 Task: Add the task  Implement a new cloud-based travel management system for a company to the section Hyperdrive in the project BitBoost and add a Due Date to the respective task as 2023/11/10
Action: Mouse moved to (1108, 385)
Screenshot: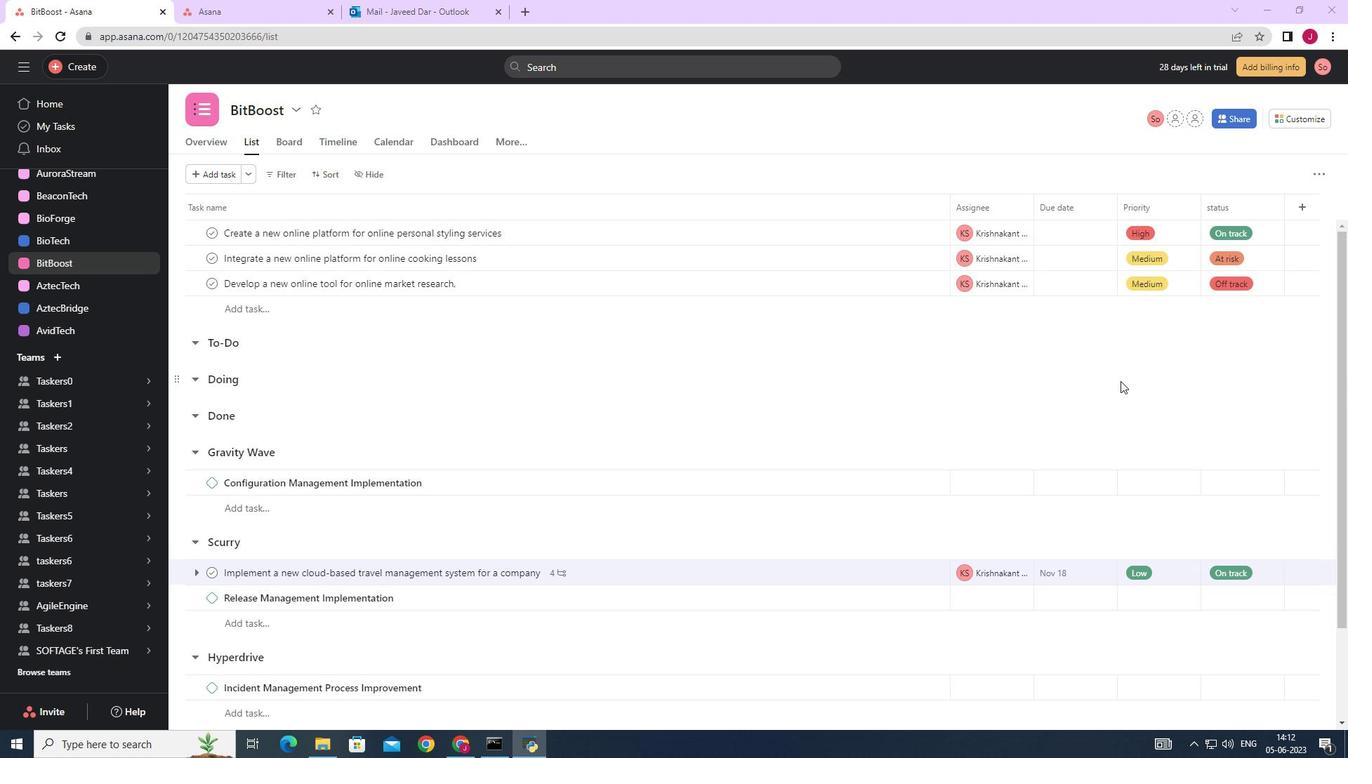 
Action: Mouse scrolled (1108, 384) with delta (0, 0)
Screenshot: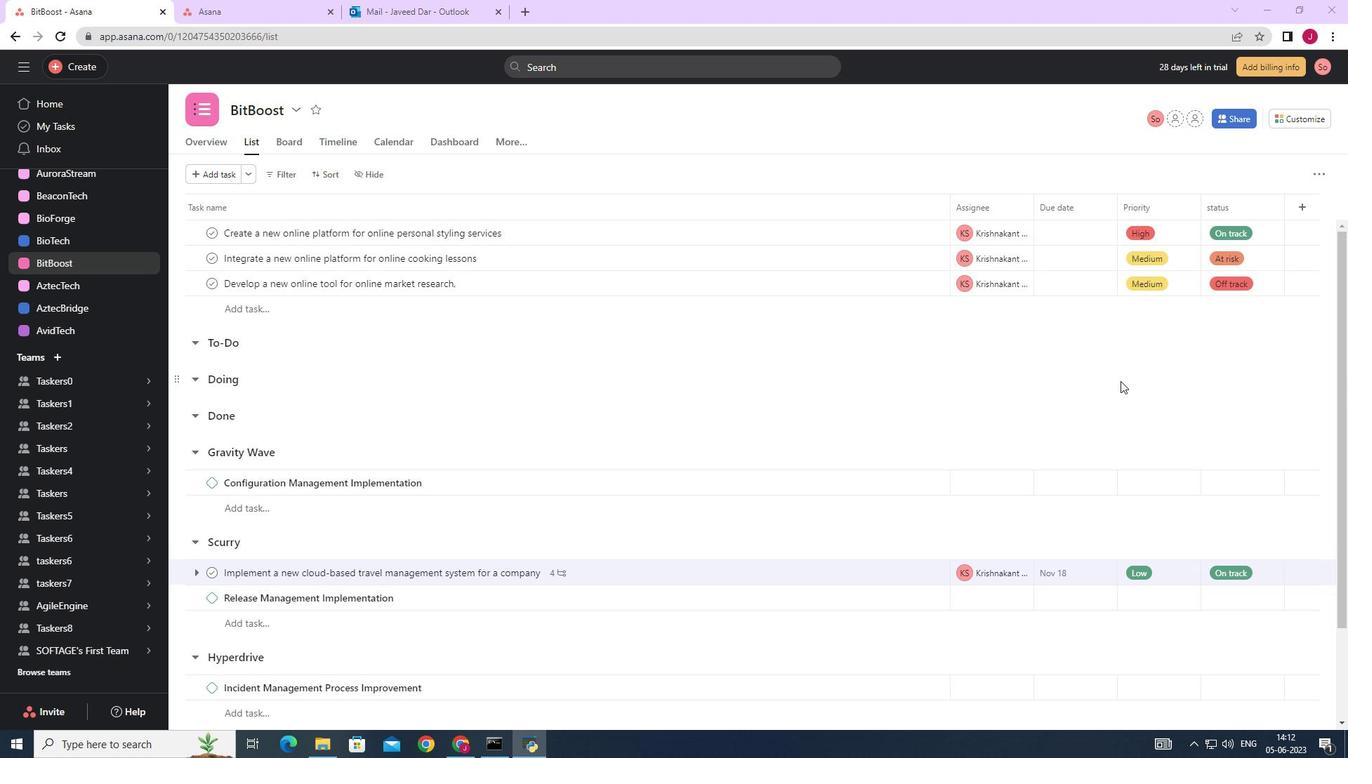 
Action: Mouse moved to (1101, 389)
Screenshot: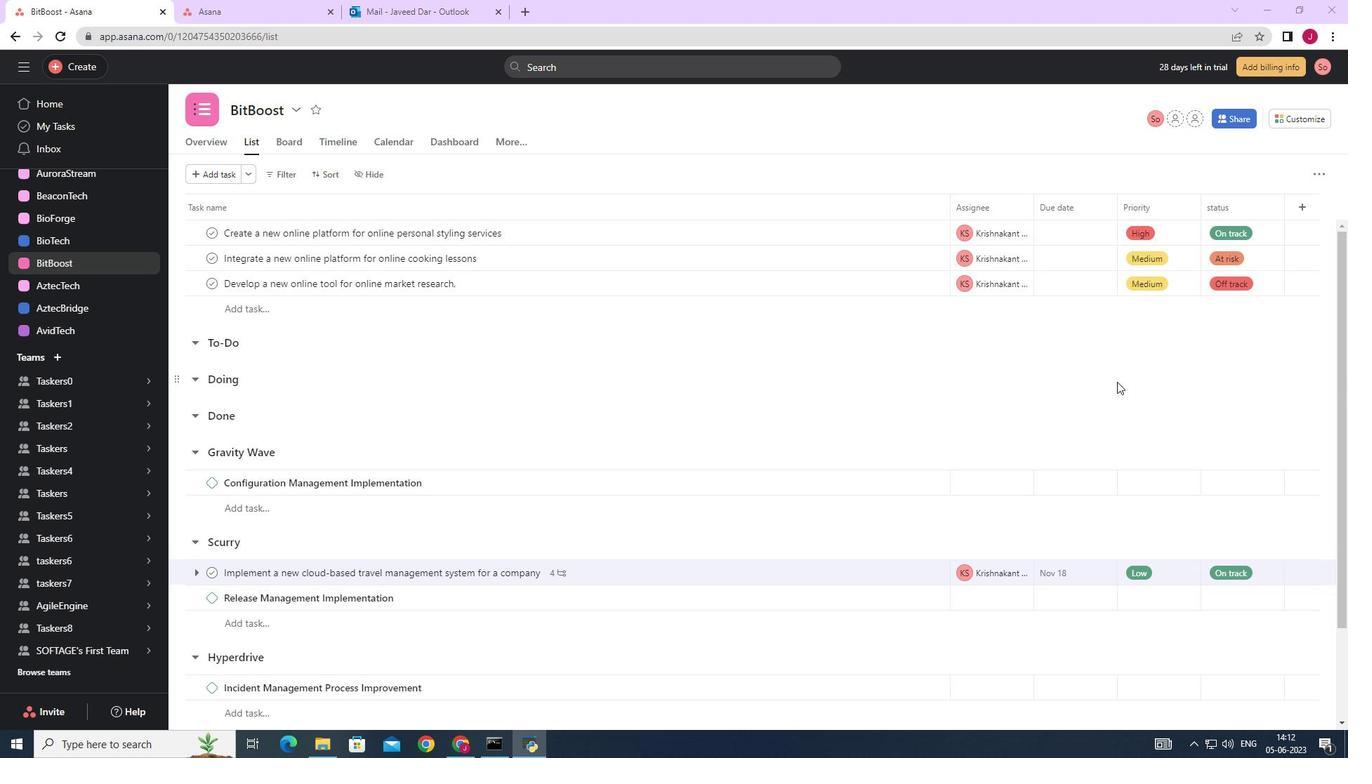 
Action: Mouse scrolled (1102, 389) with delta (0, 0)
Screenshot: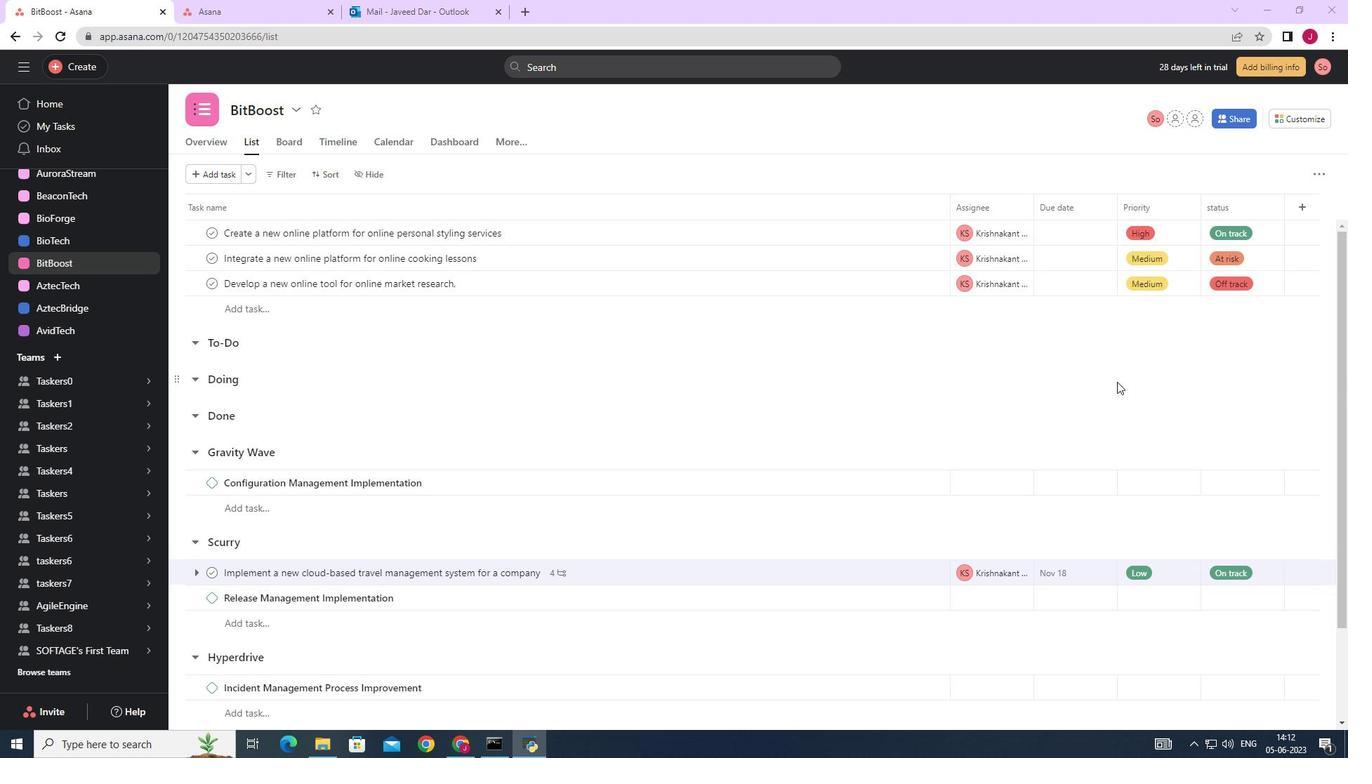 
Action: Mouse moved to (1100, 392)
Screenshot: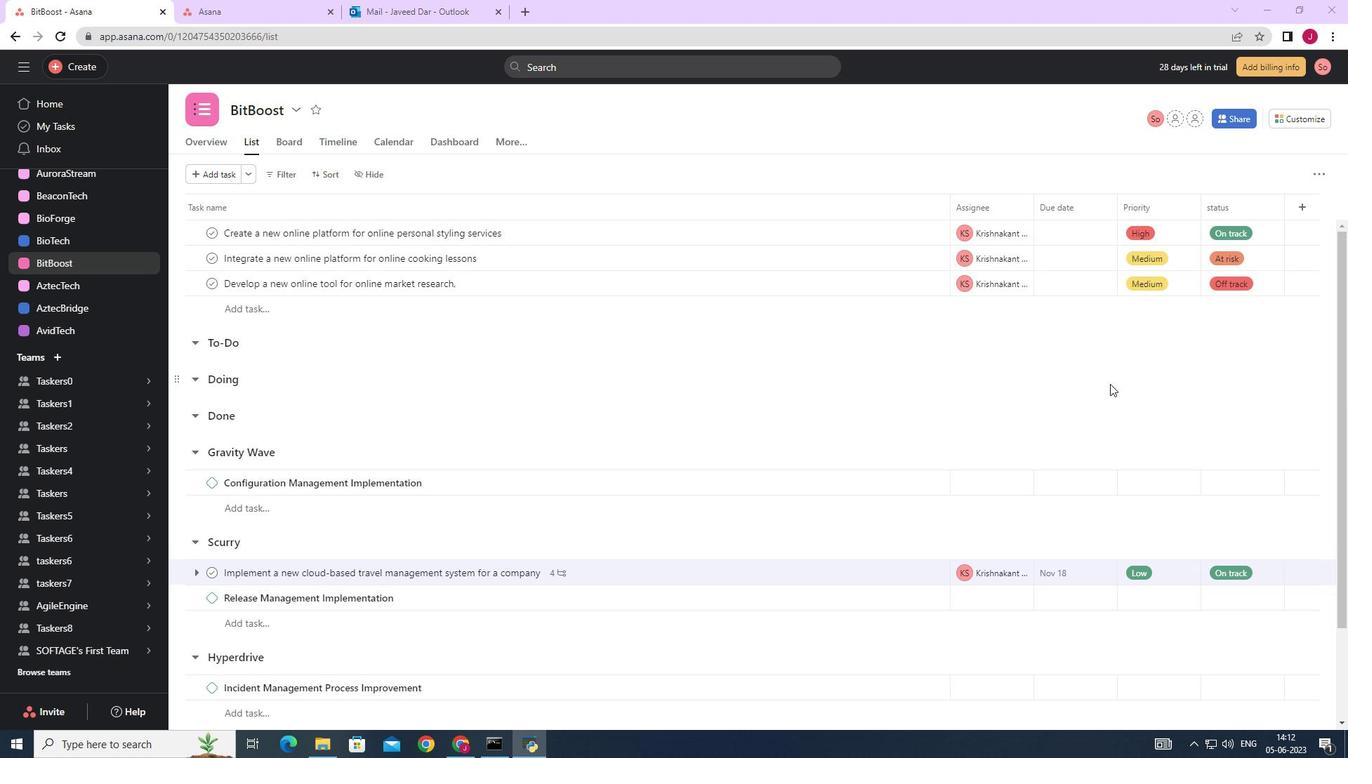 
Action: Mouse scrolled (1101, 391) with delta (0, 0)
Screenshot: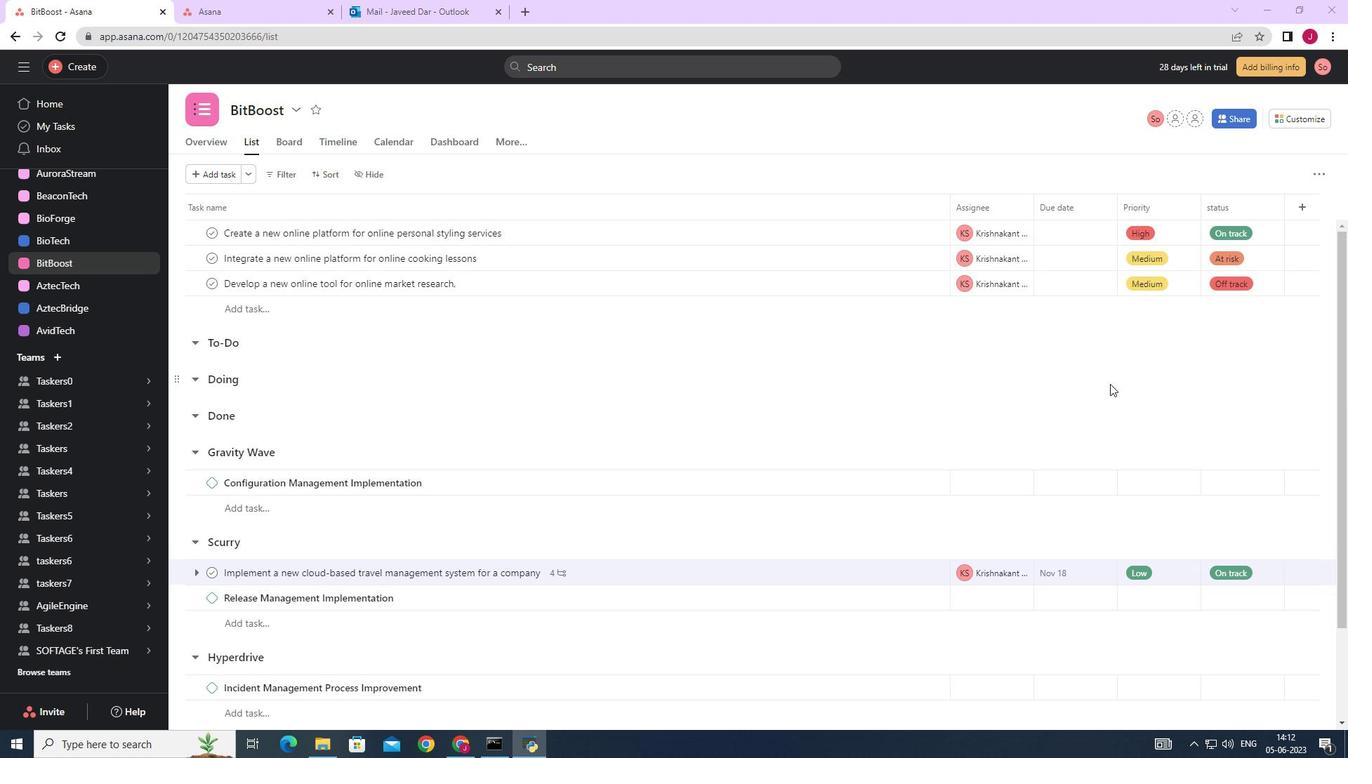
Action: Mouse moved to (1094, 392)
Screenshot: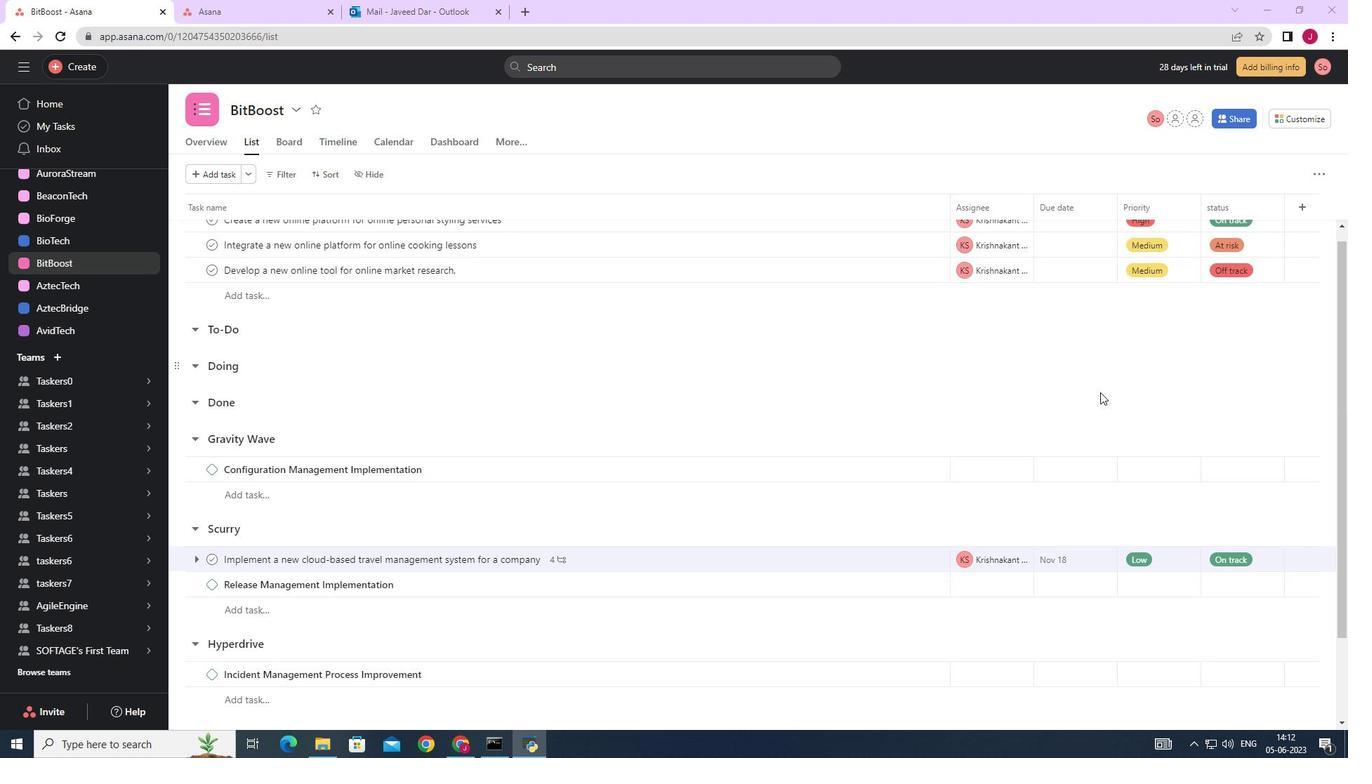 
Action: Mouse scrolled (1094, 393) with delta (0, 0)
Screenshot: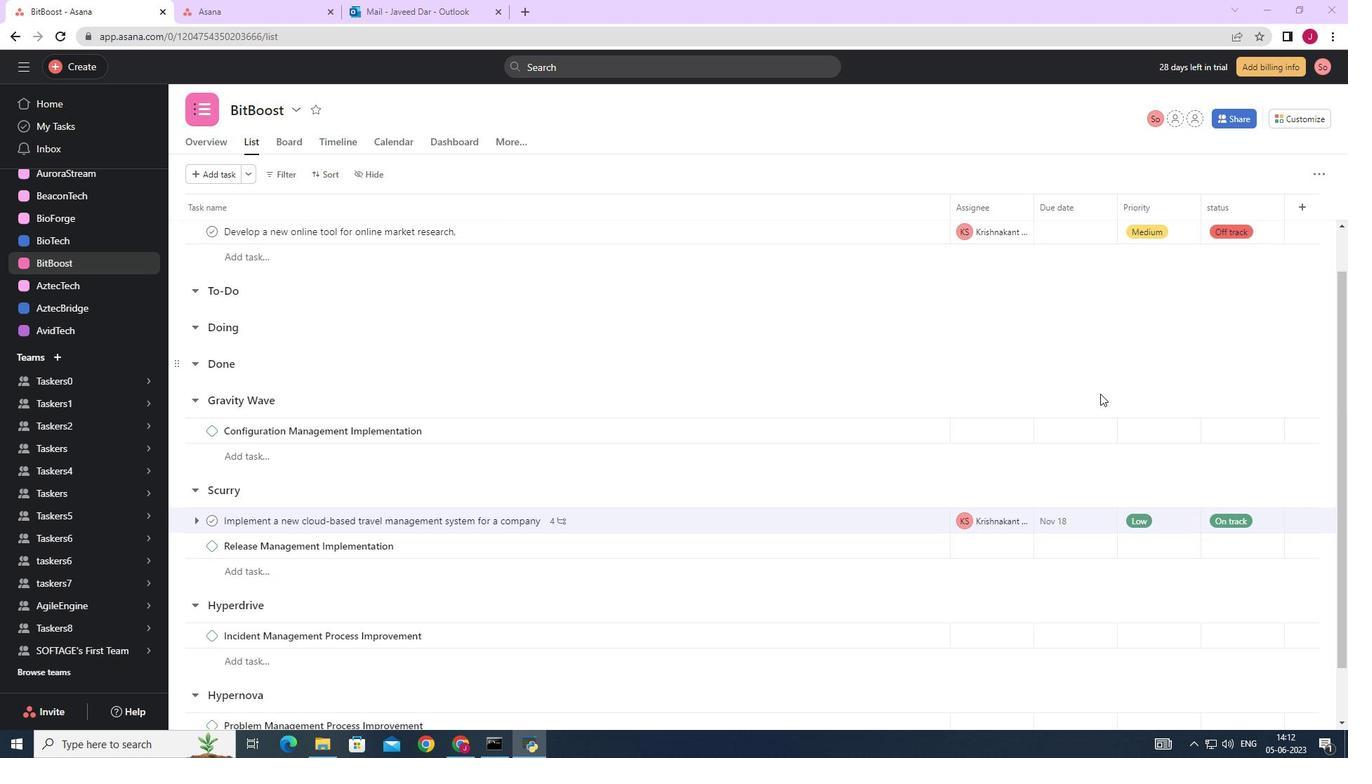
Action: Mouse moved to (1093, 391)
Screenshot: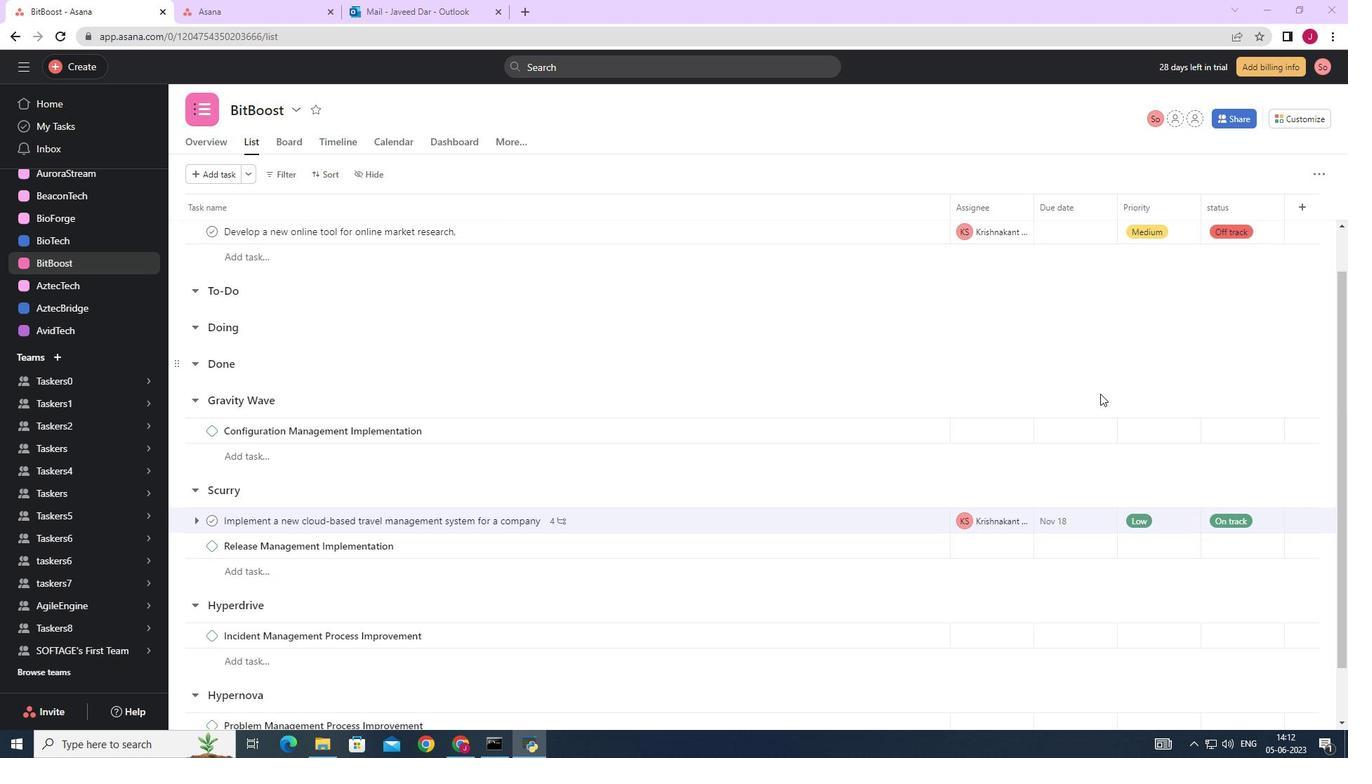 
Action: Mouse scrolled (1093, 392) with delta (0, 0)
Screenshot: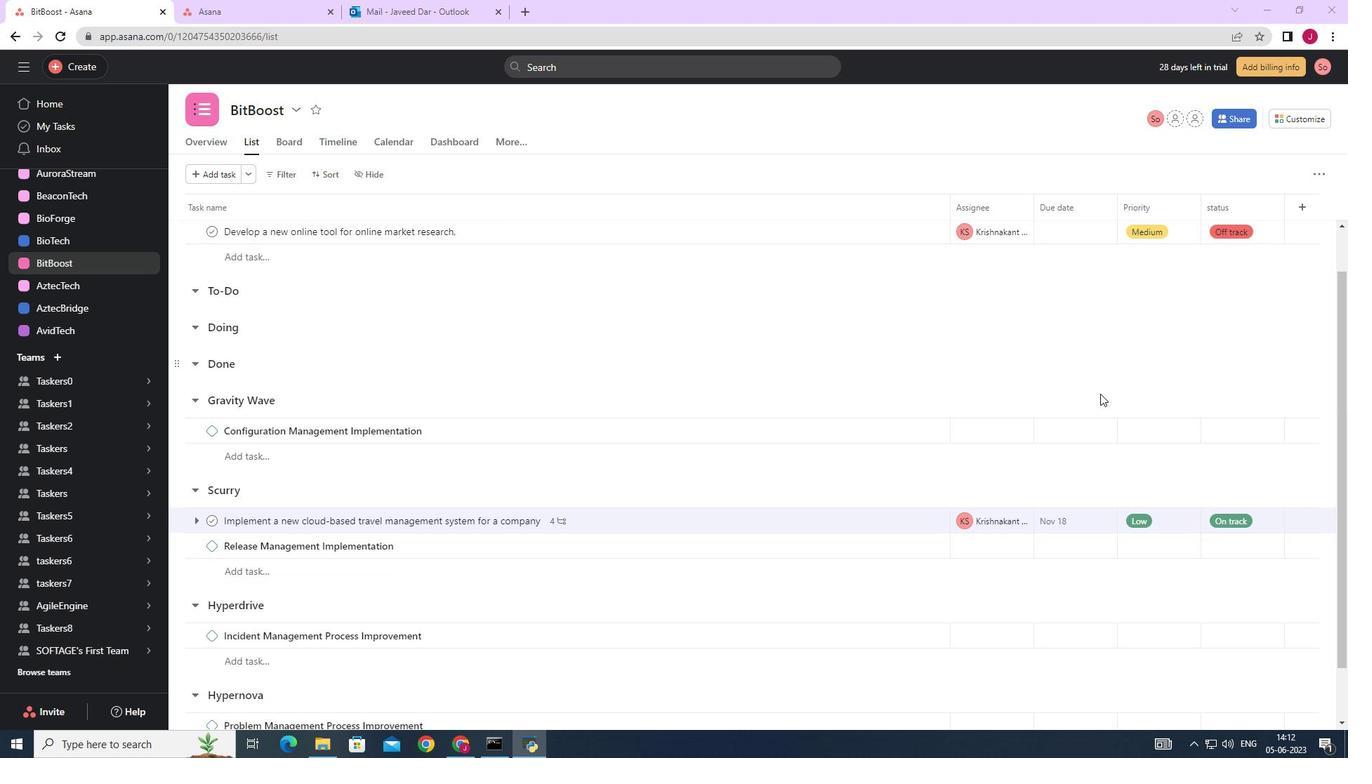 
Action: Mouse moved to (1091, 391)
Screenshot: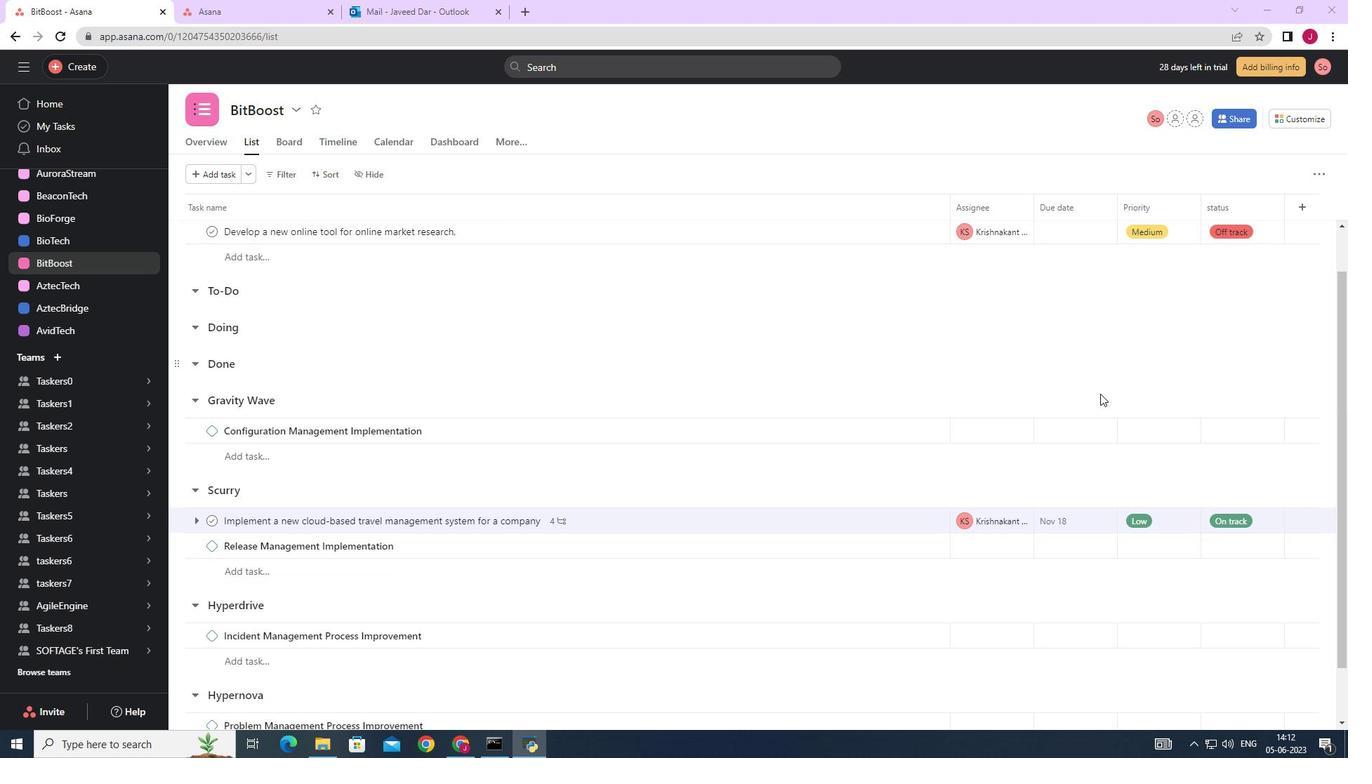 
Action: Mouse scrolled (1091, 392) with delta (0, 0)
Screenshot: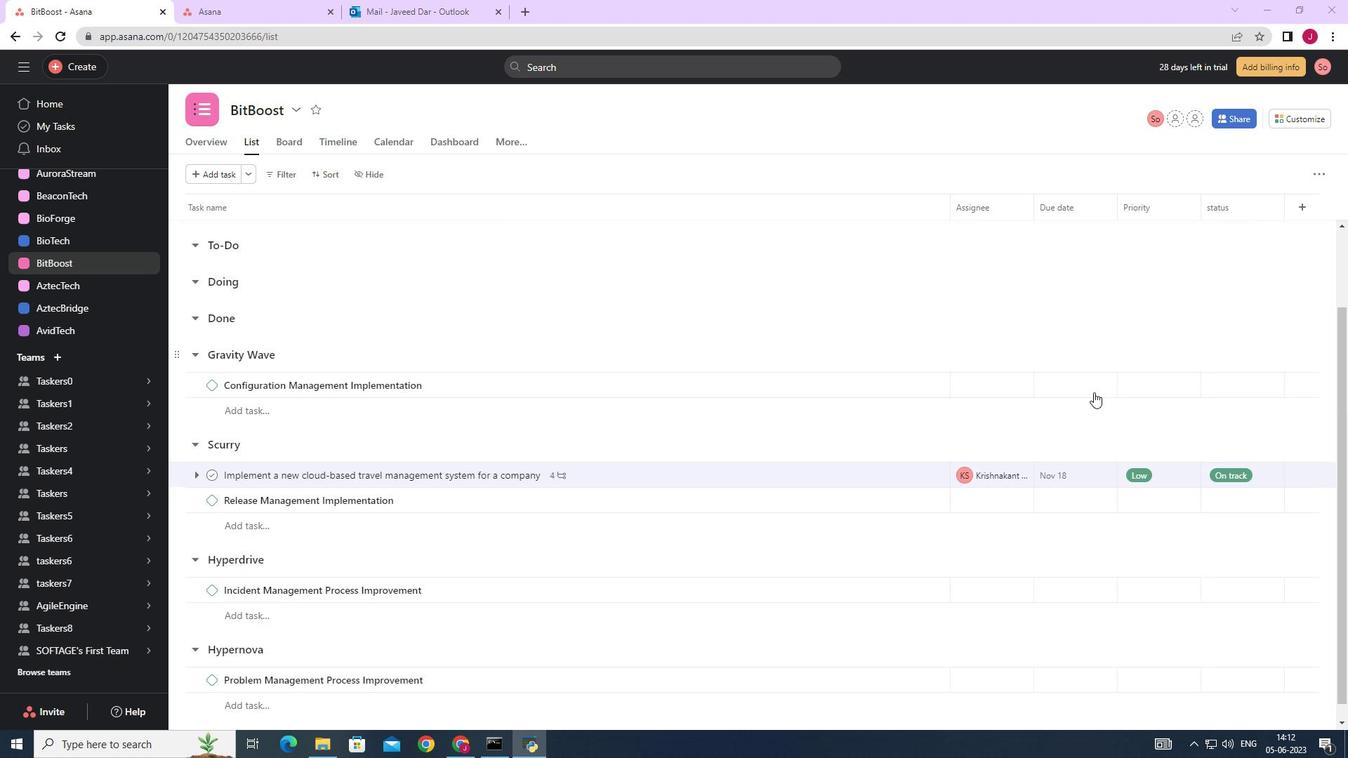 
Action: Mouse moved to (1087, 392)
Screenshot: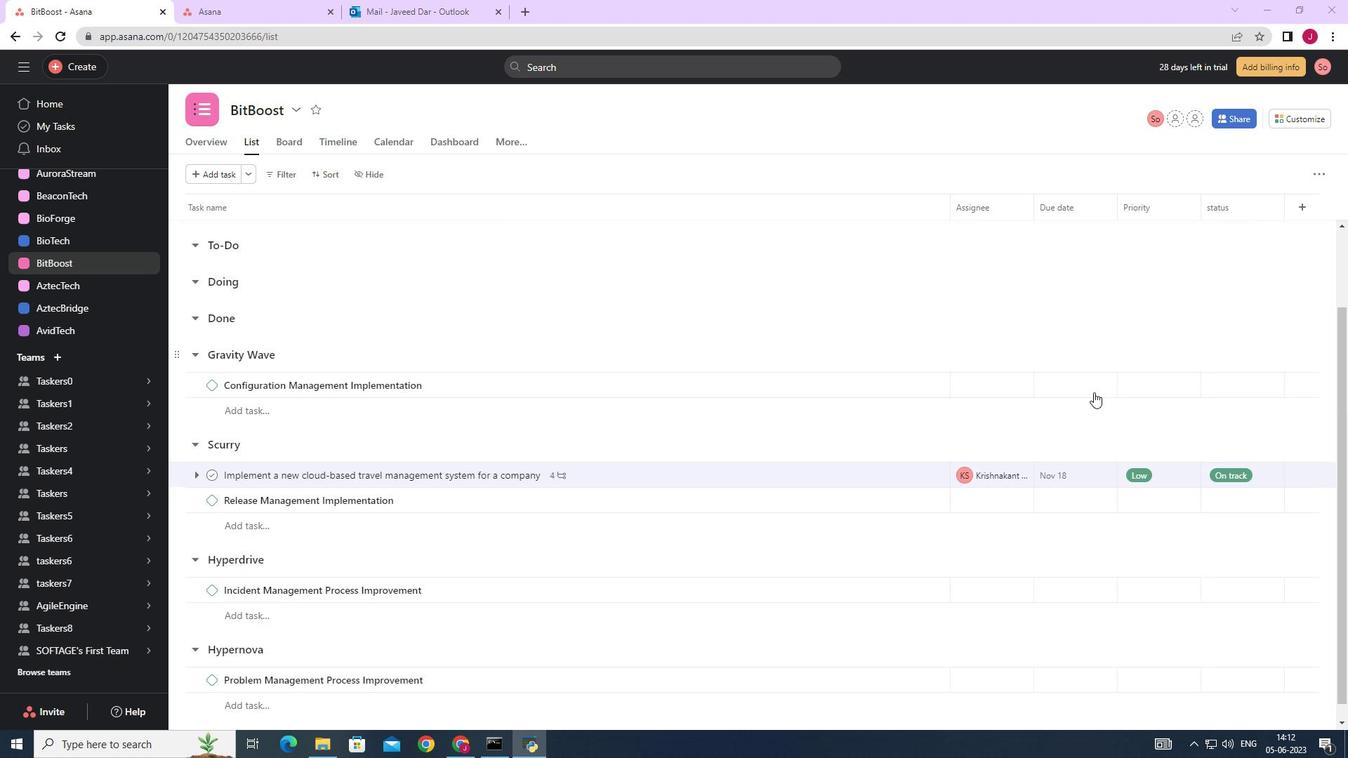 
Action: Mouse scrolled (1089, 392) with delta (0, 0)
Screenshot: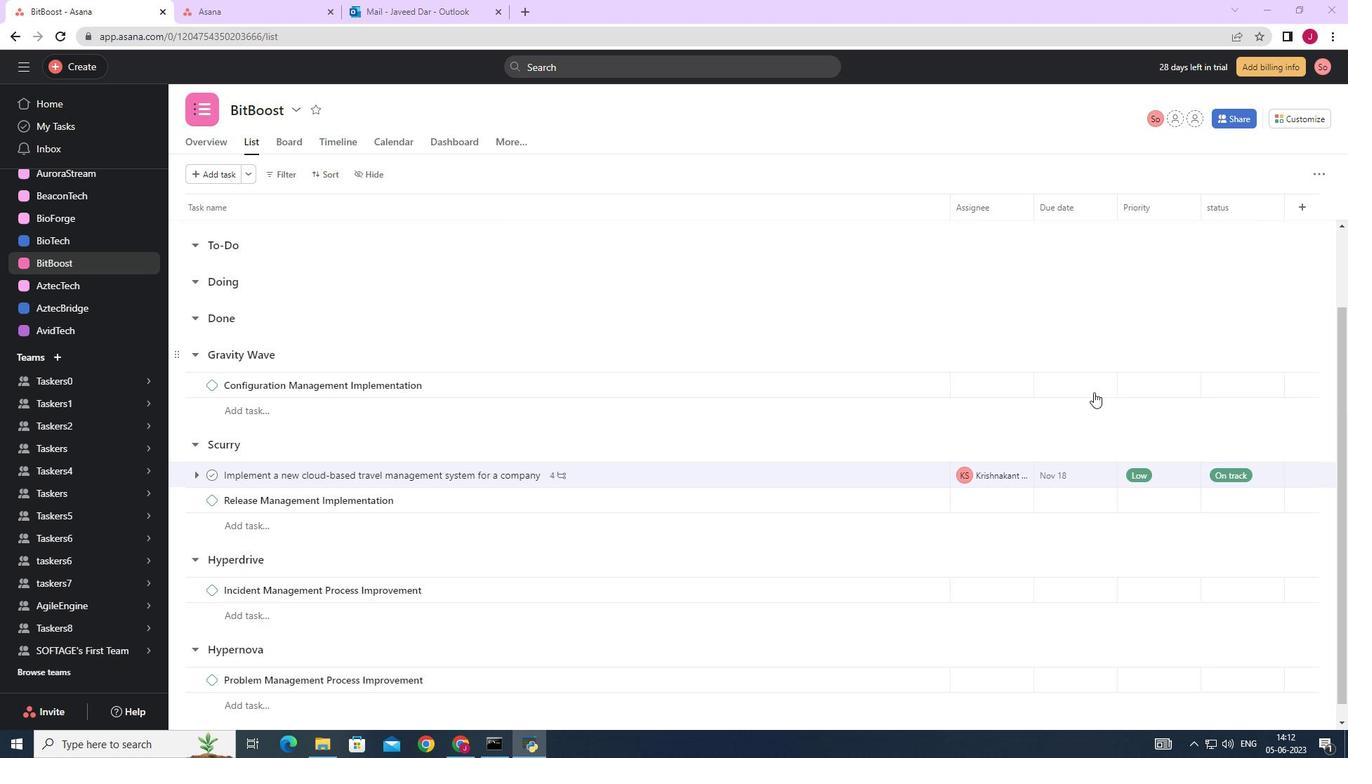 
Action: Mouse moved to (860, 398)
Screenshot: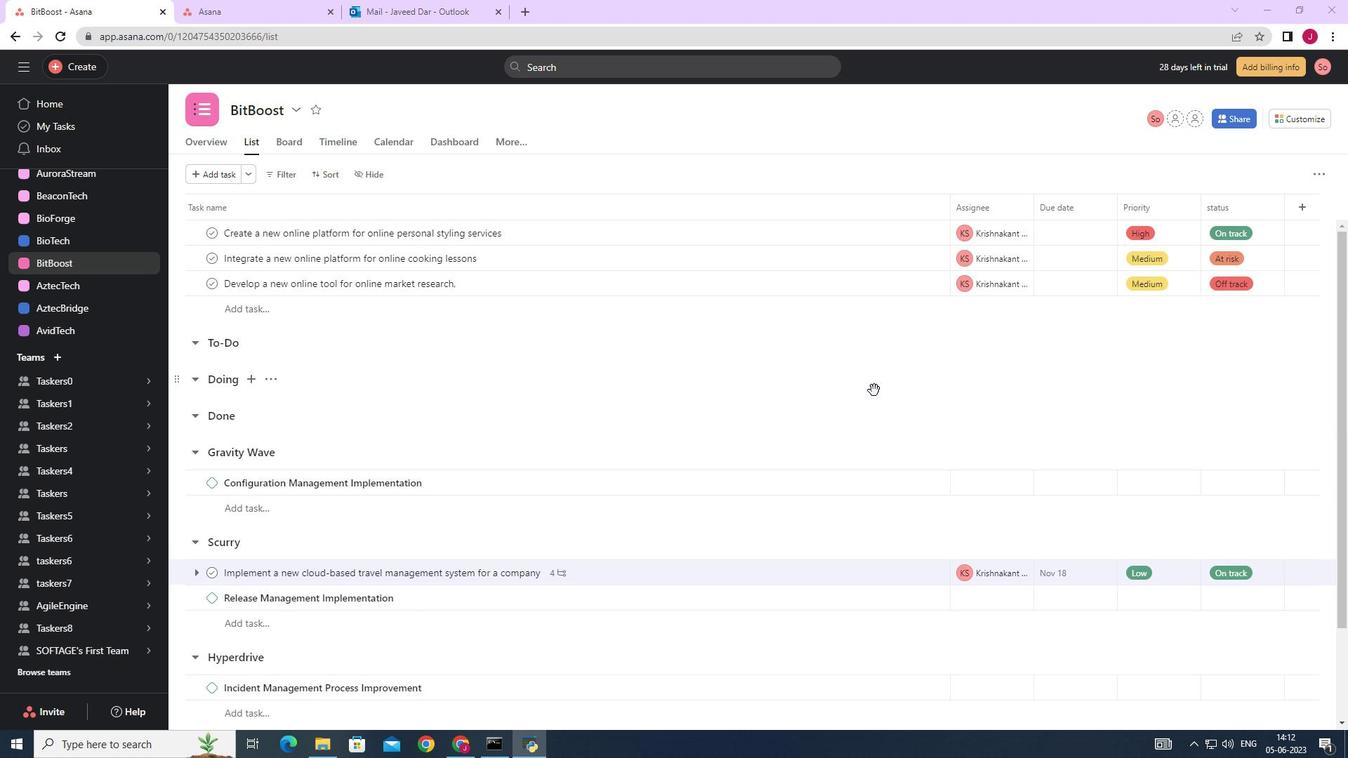 
Action: Mouse scrolled (860, 398) with delta (0, 0)
Screenshot: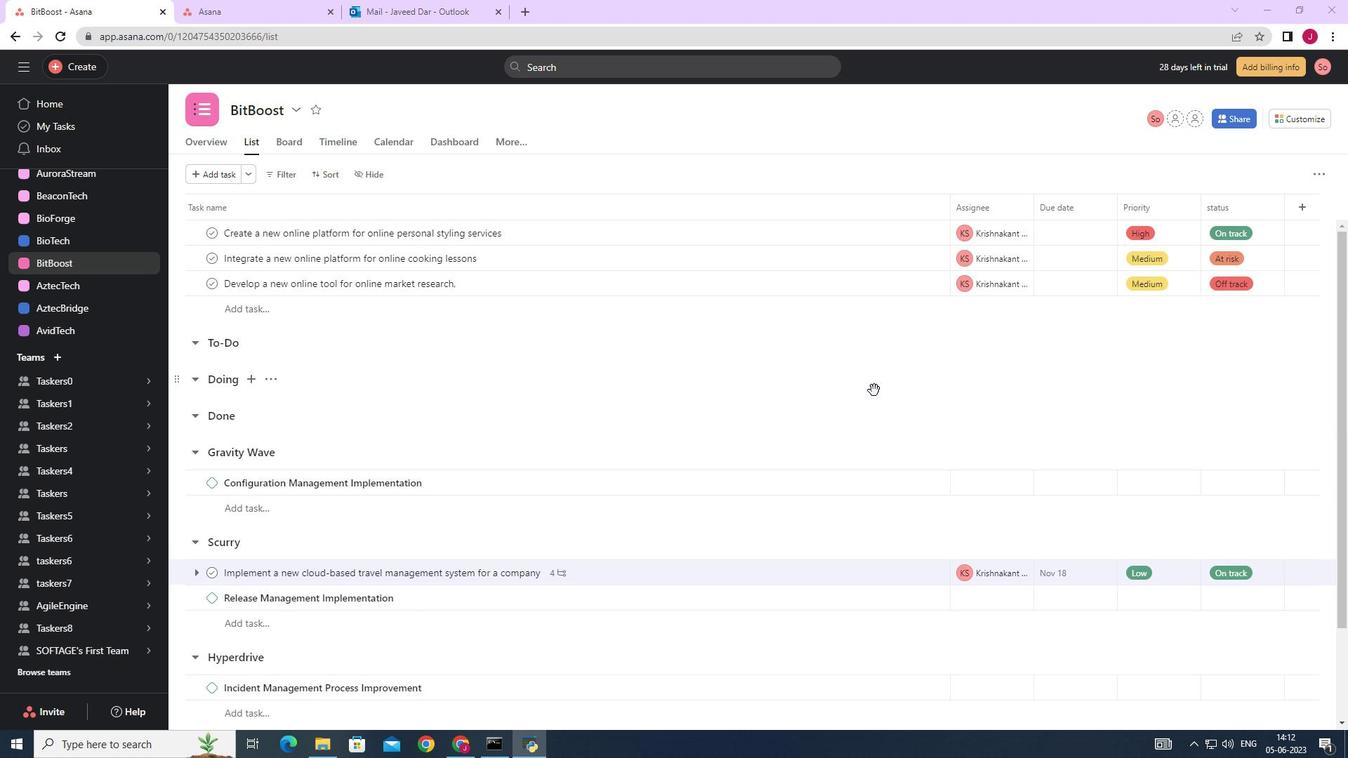 
Action: Mouse moved to (858, 405)
Screenshot: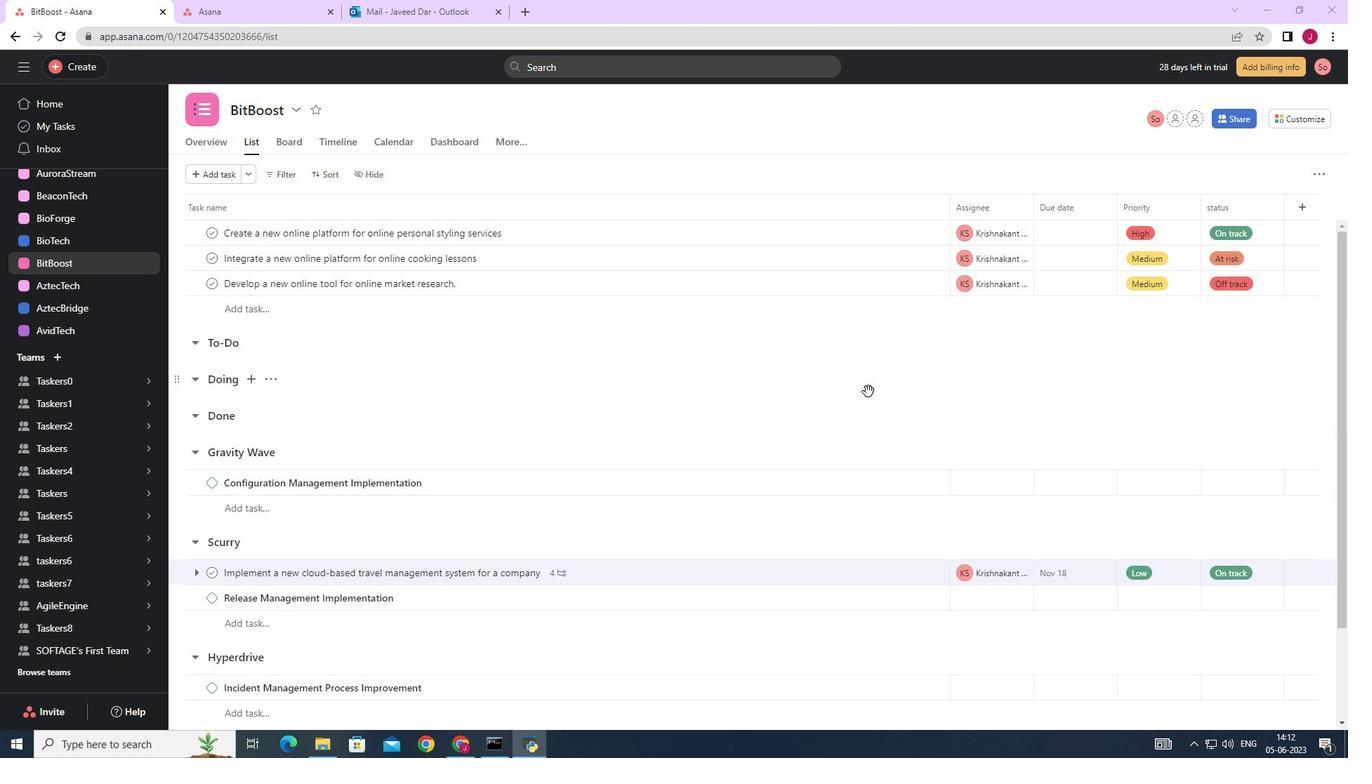 
Action: Mouse scrolled (858, 403) with delta (0, 0)
Screenshot: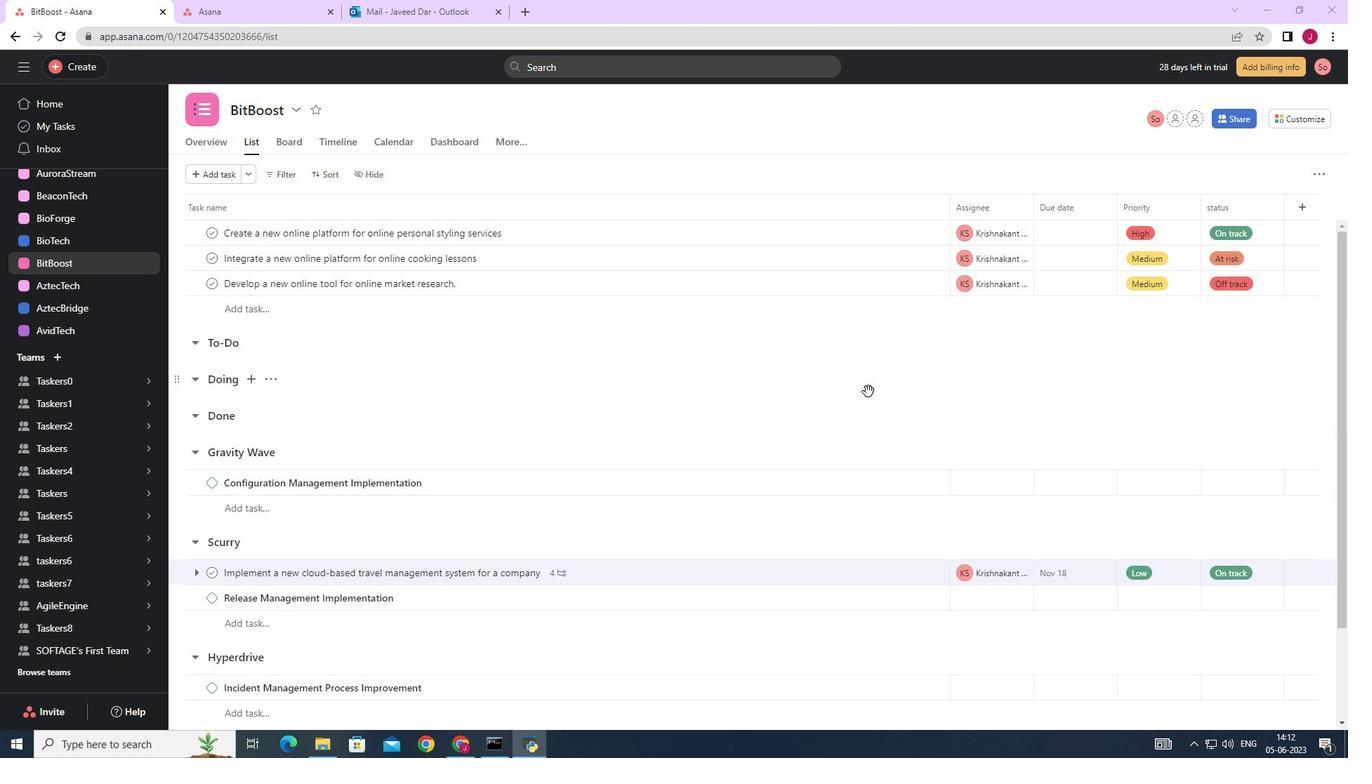 
Action: Mouse moved to (856, 407)
Screenshot: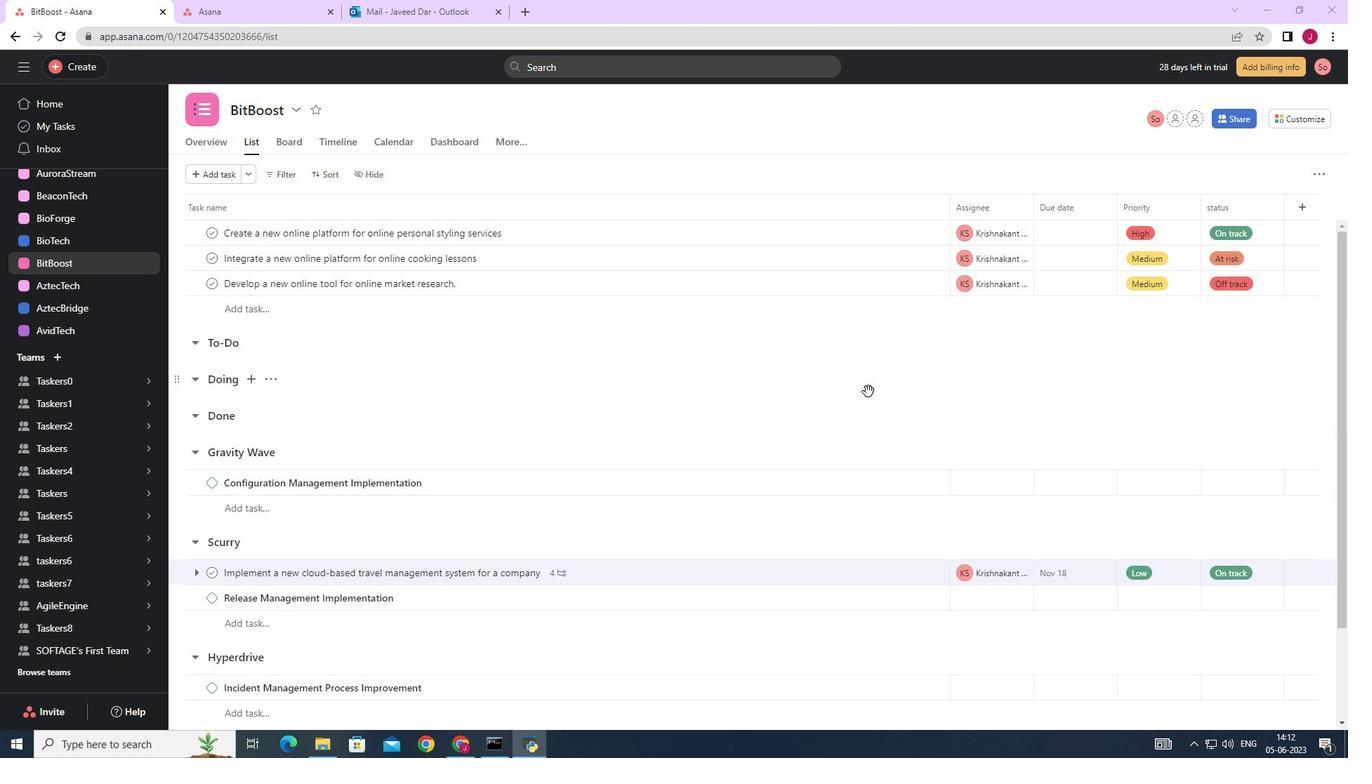 
Action: Mouse scrolled (856, 407) with delta (0, 0)
Screenshot: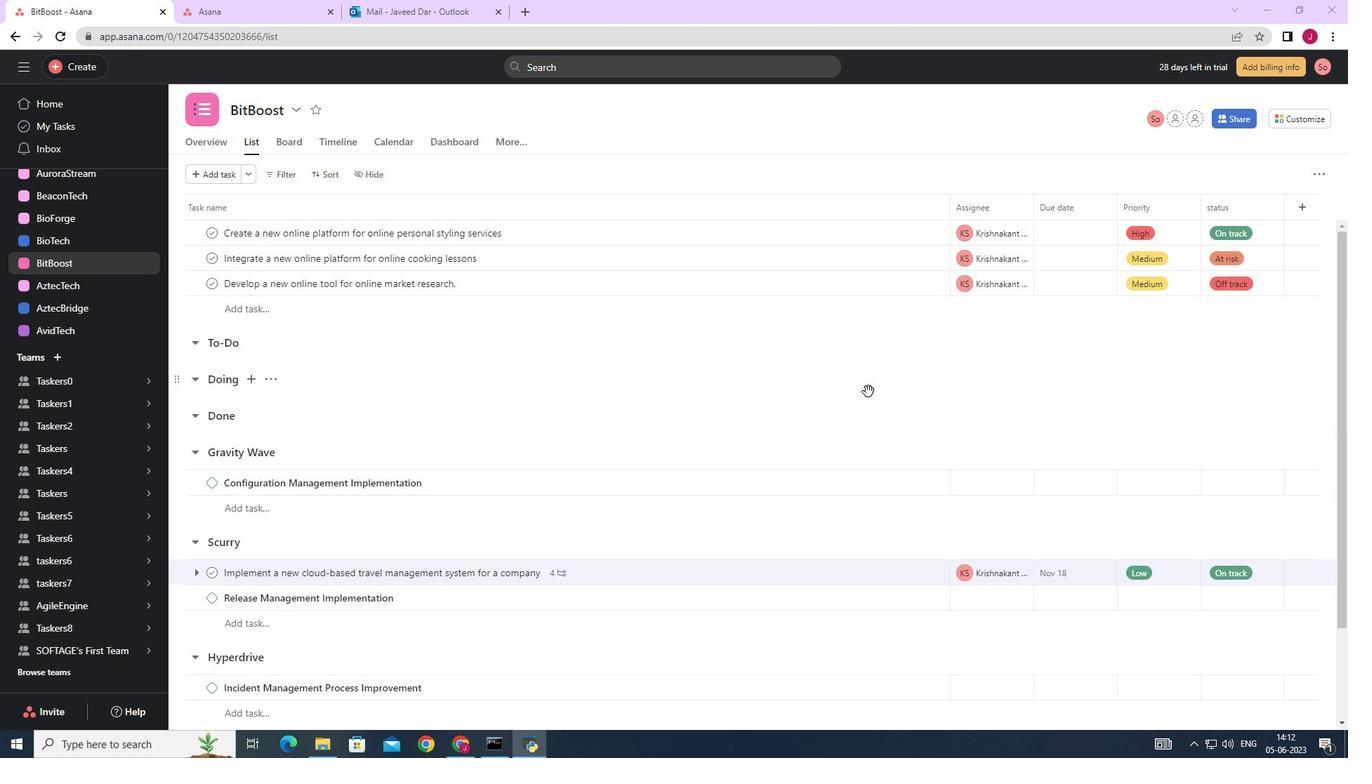 
Action: Mouse moved to (917, 454)
Screenshot: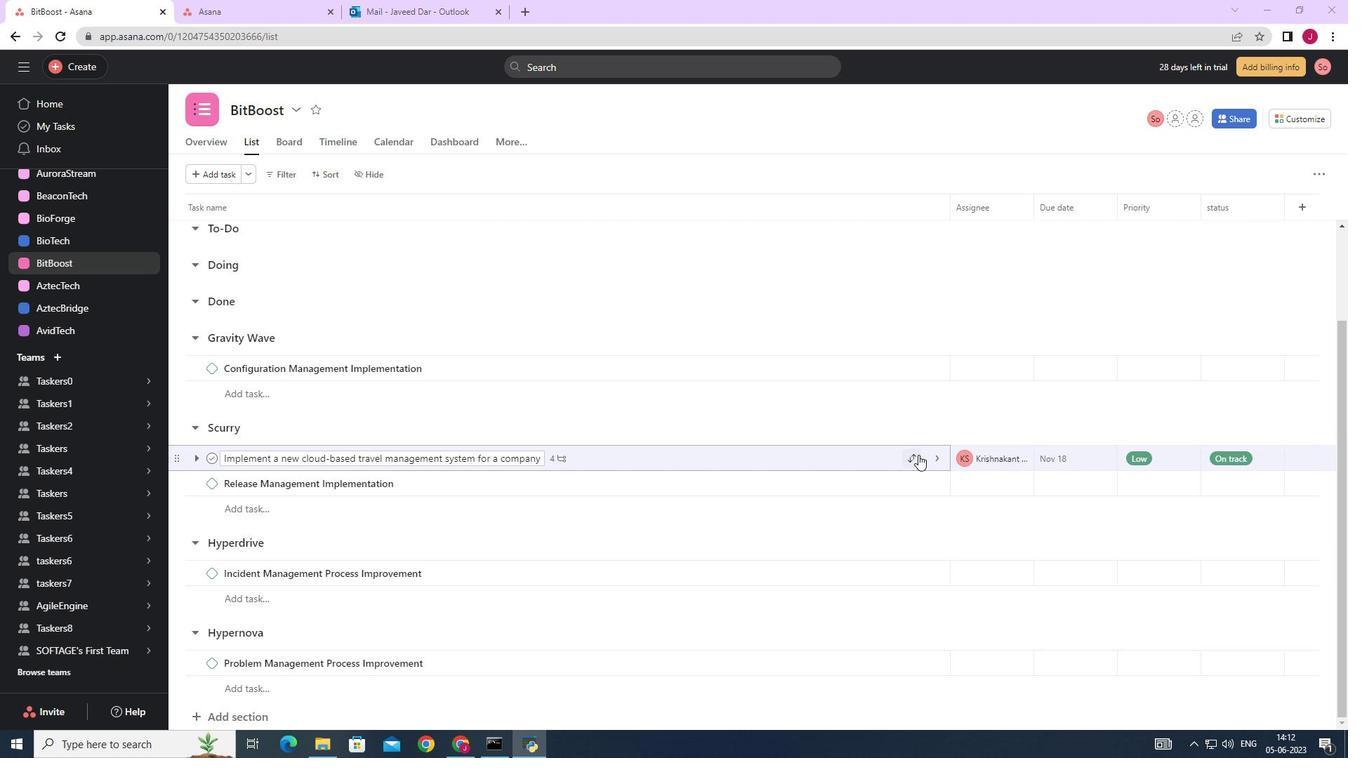
Action: Mouse pressed left at (917, 454)
Screenshot: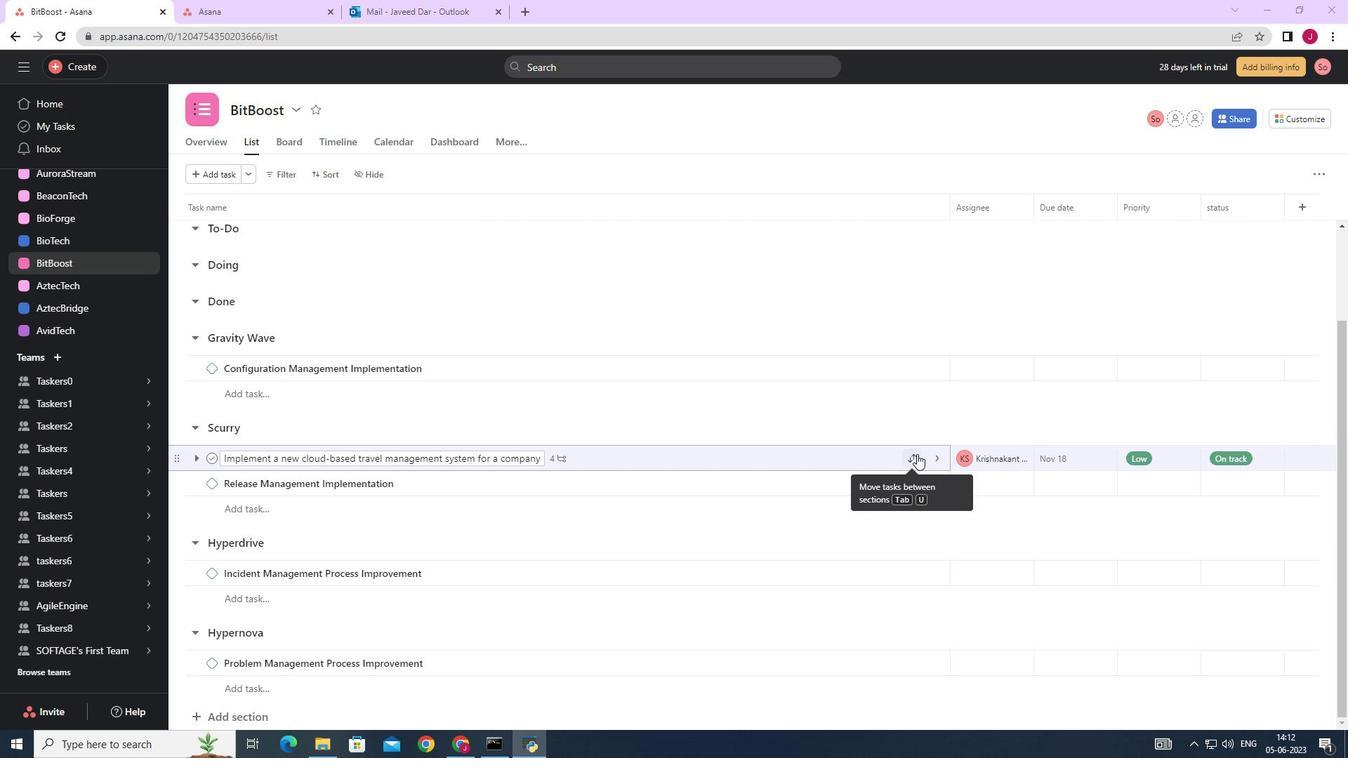 
Action: Mouse moved to (841, 667)
Screenshot: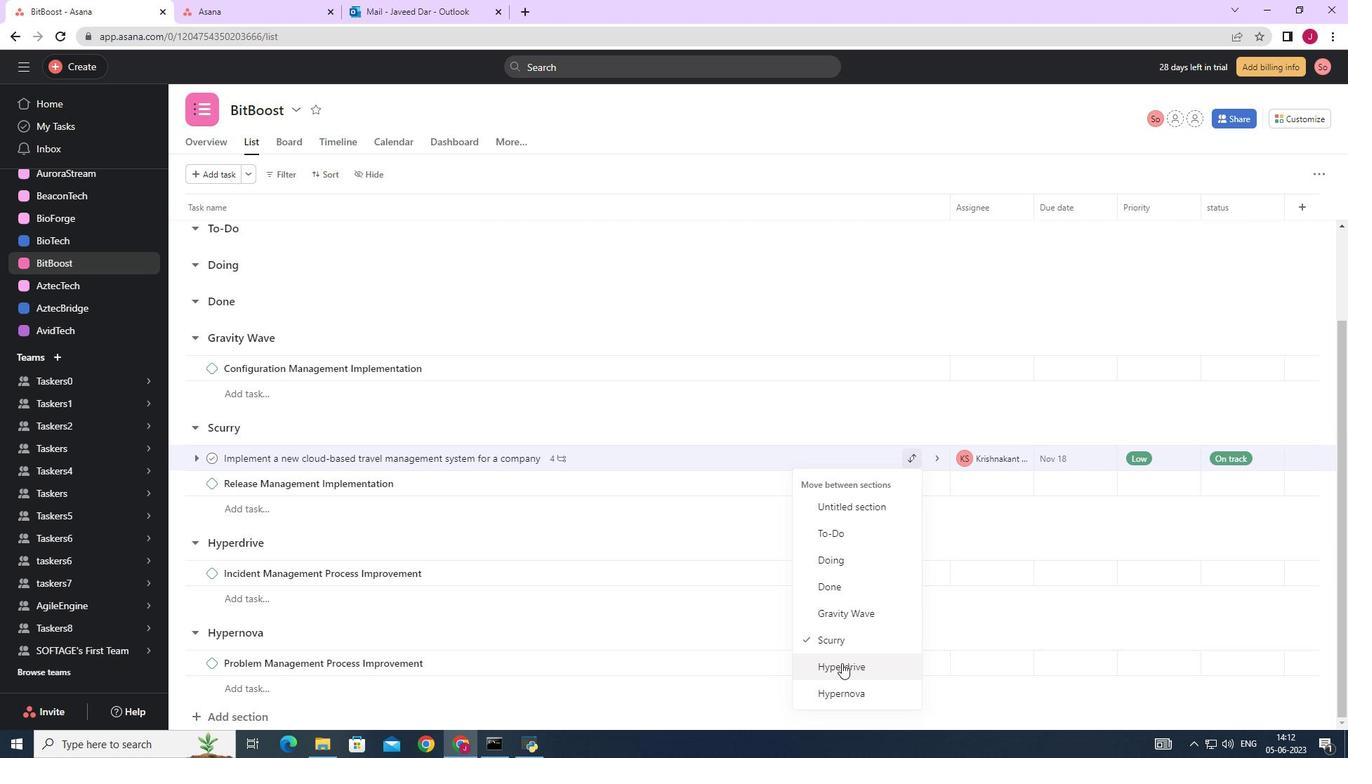 
Action: Mouse pressed left at (841, 667)
Screenshot: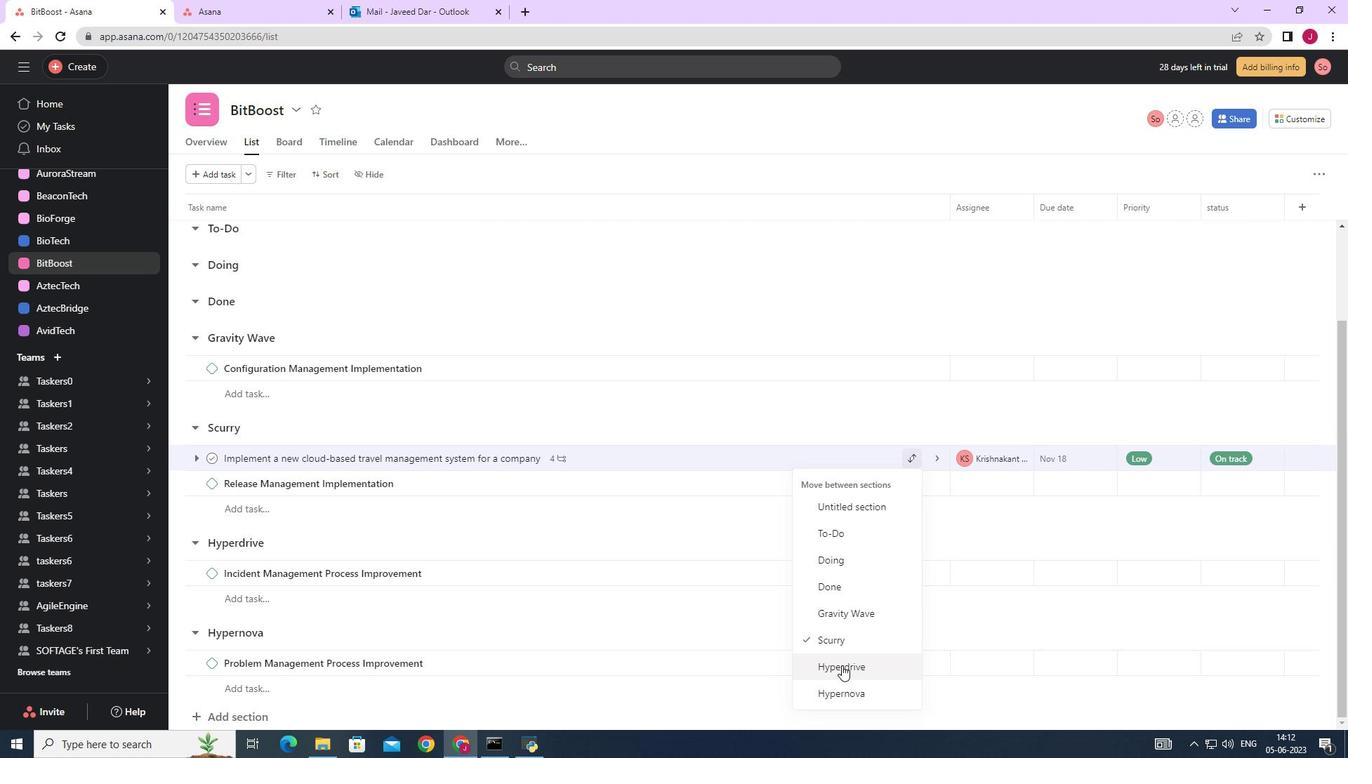 
Action: Mouse moved to (1108, 549)
Screenshot: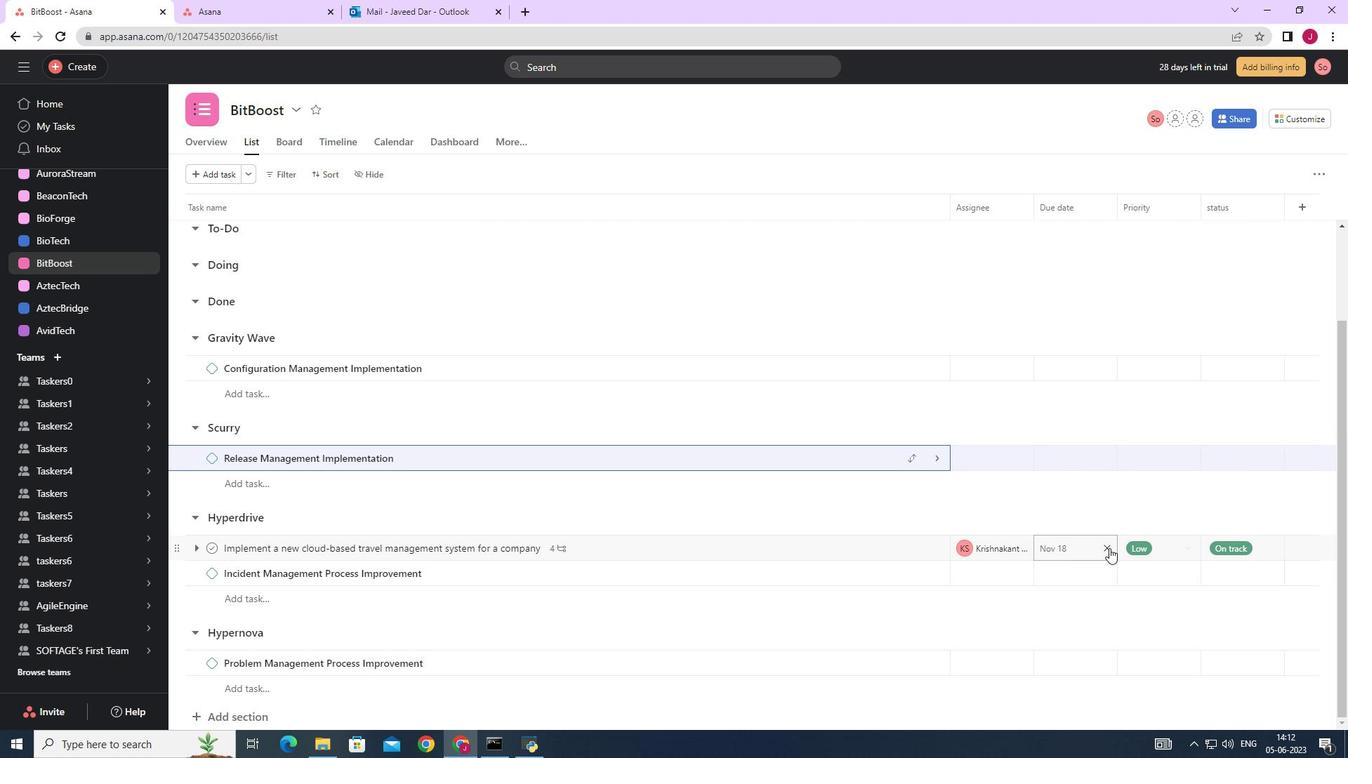 
Action: Mouse pressed left at (1108, 549)
Screenshot: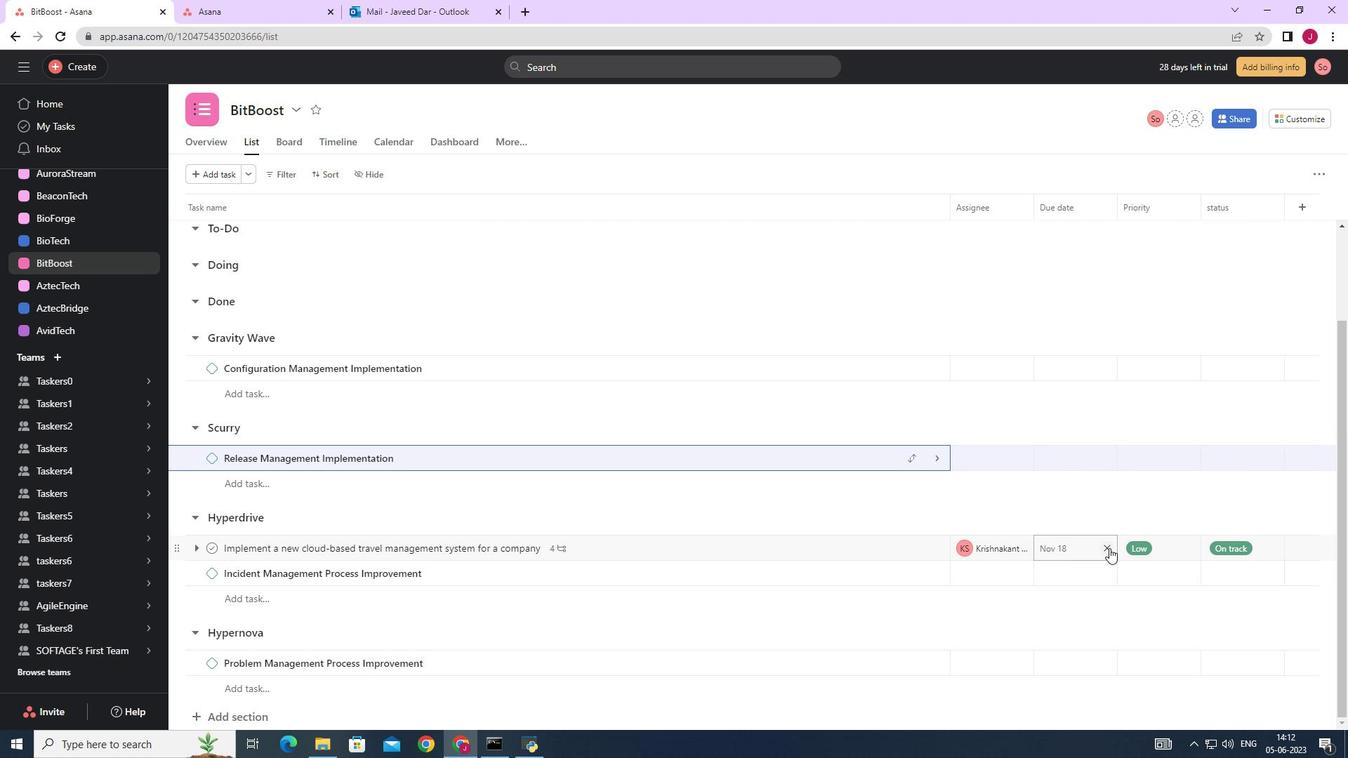 
Action: Mouse moved to (1061, 551)
Screenshot: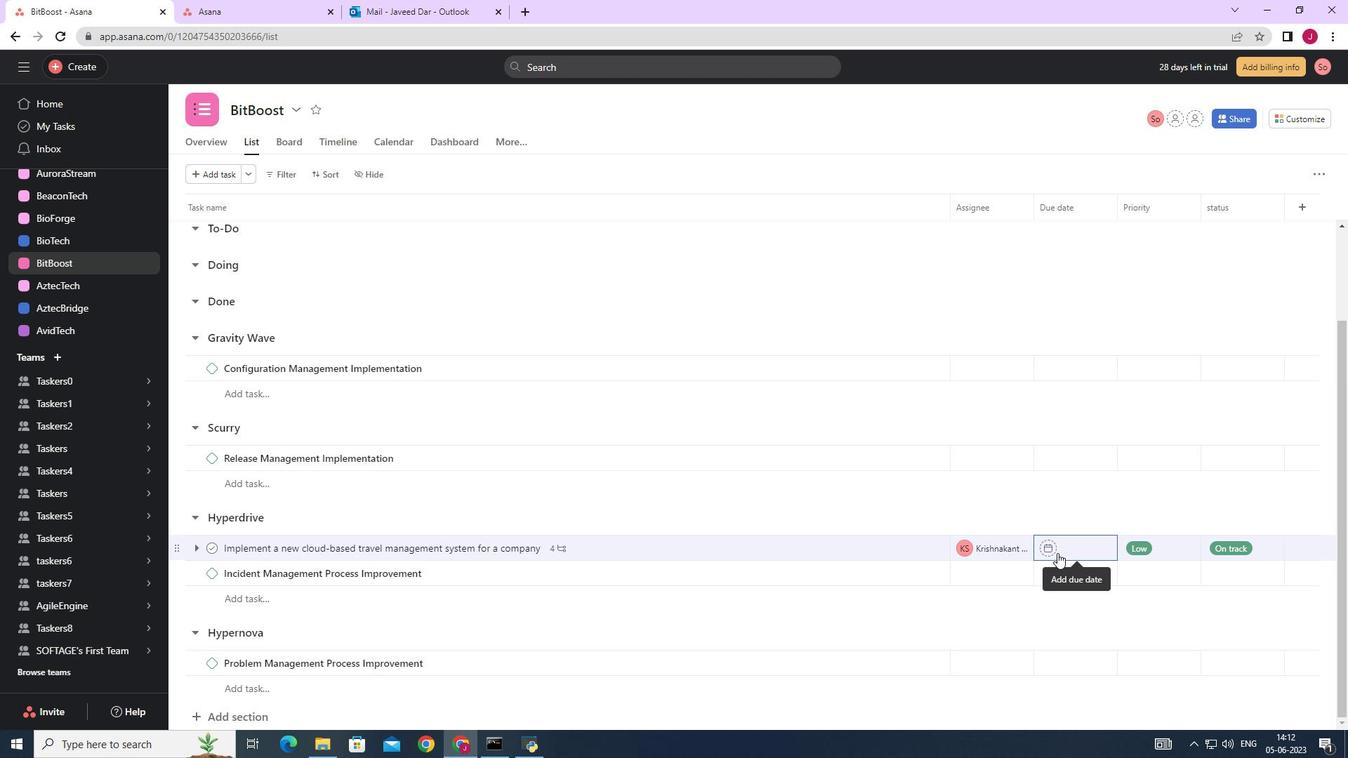 
Action: Mouse pressed left at (1061, 551)
Screenshot: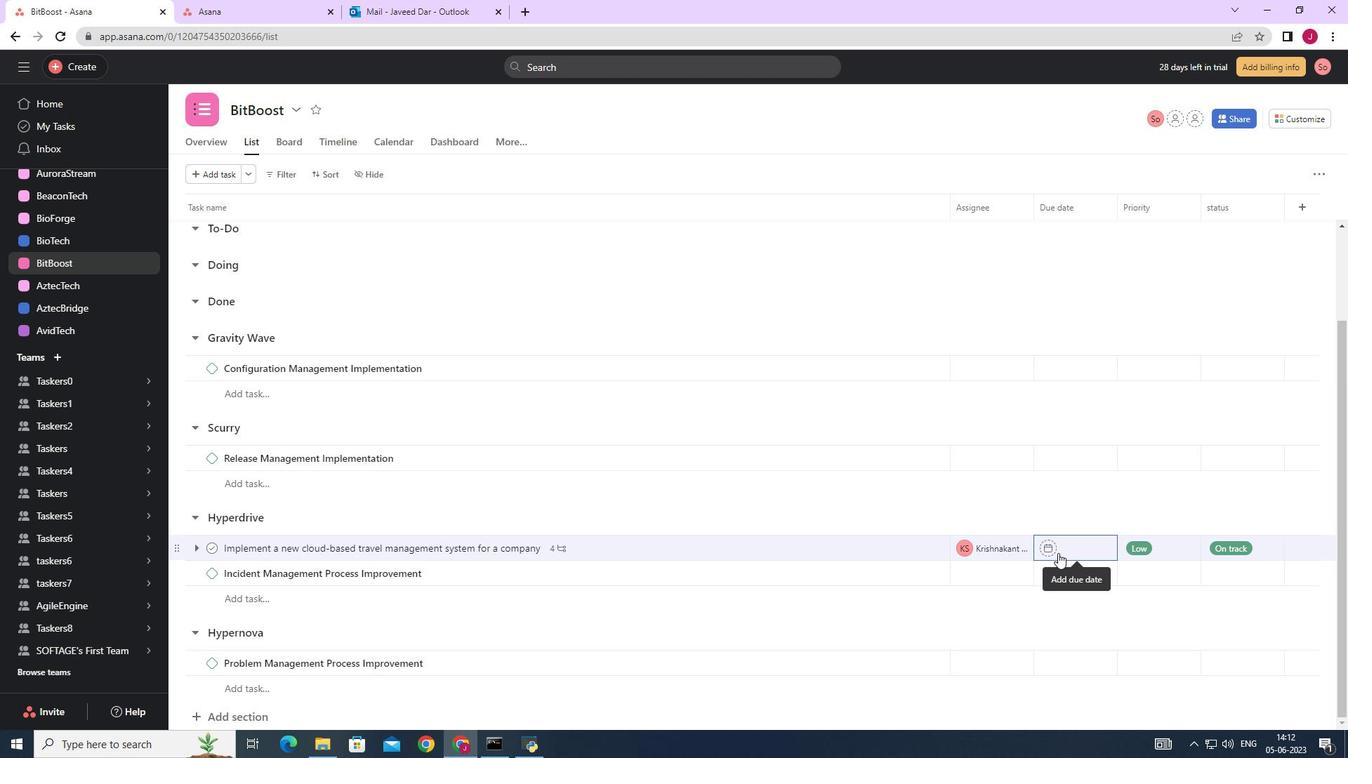 
Action: Mouse moved to (1212, 319)
Screenshot: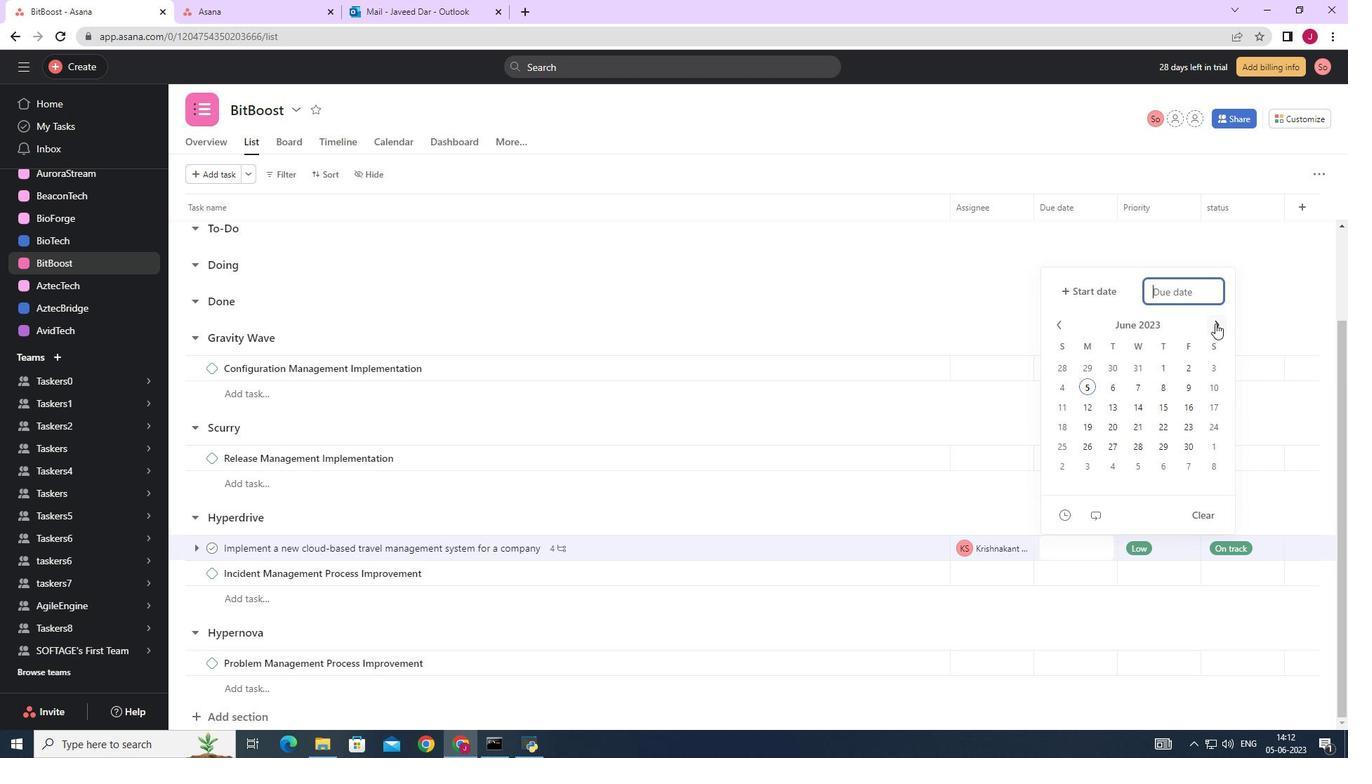 
Action: Mouse pressed left at (1212, 319)
Screenshot: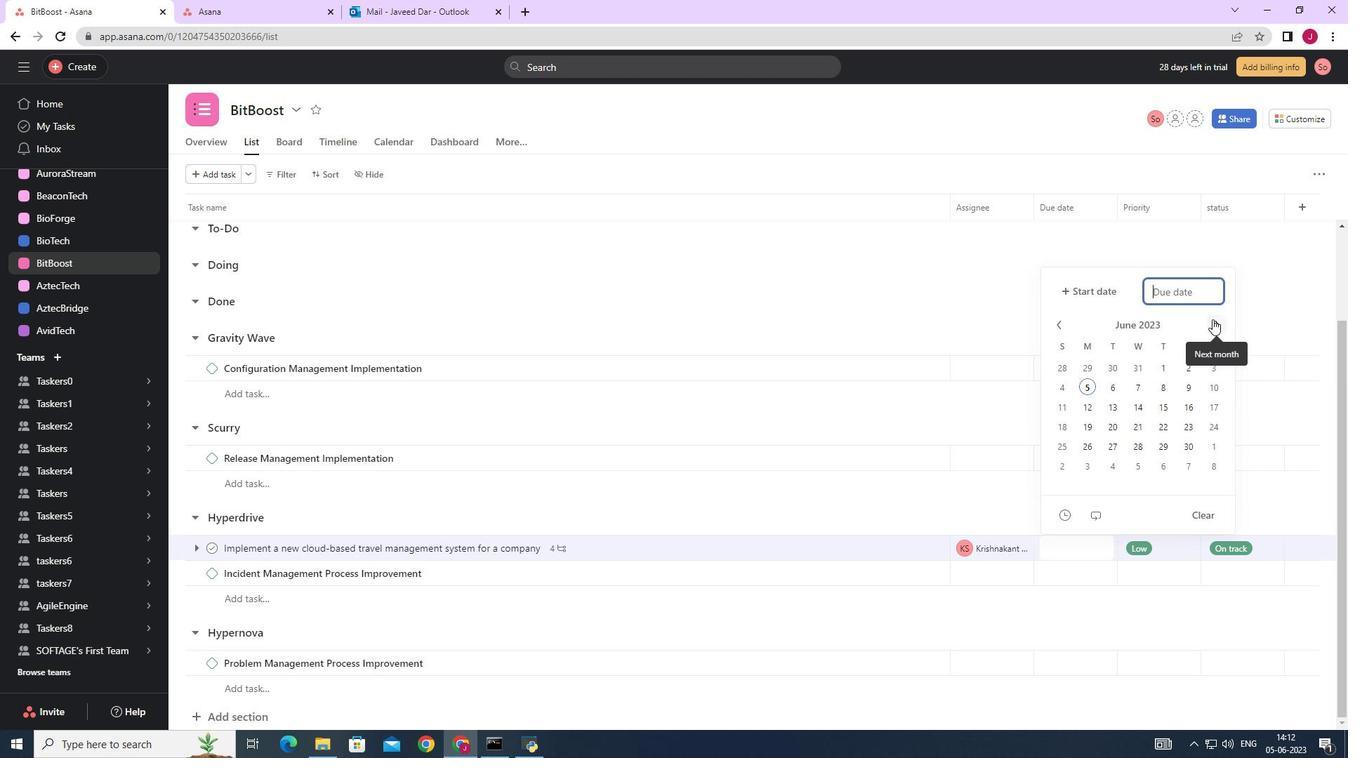 
Action: Mouse pressed left at (1212, 319)
Screenshot: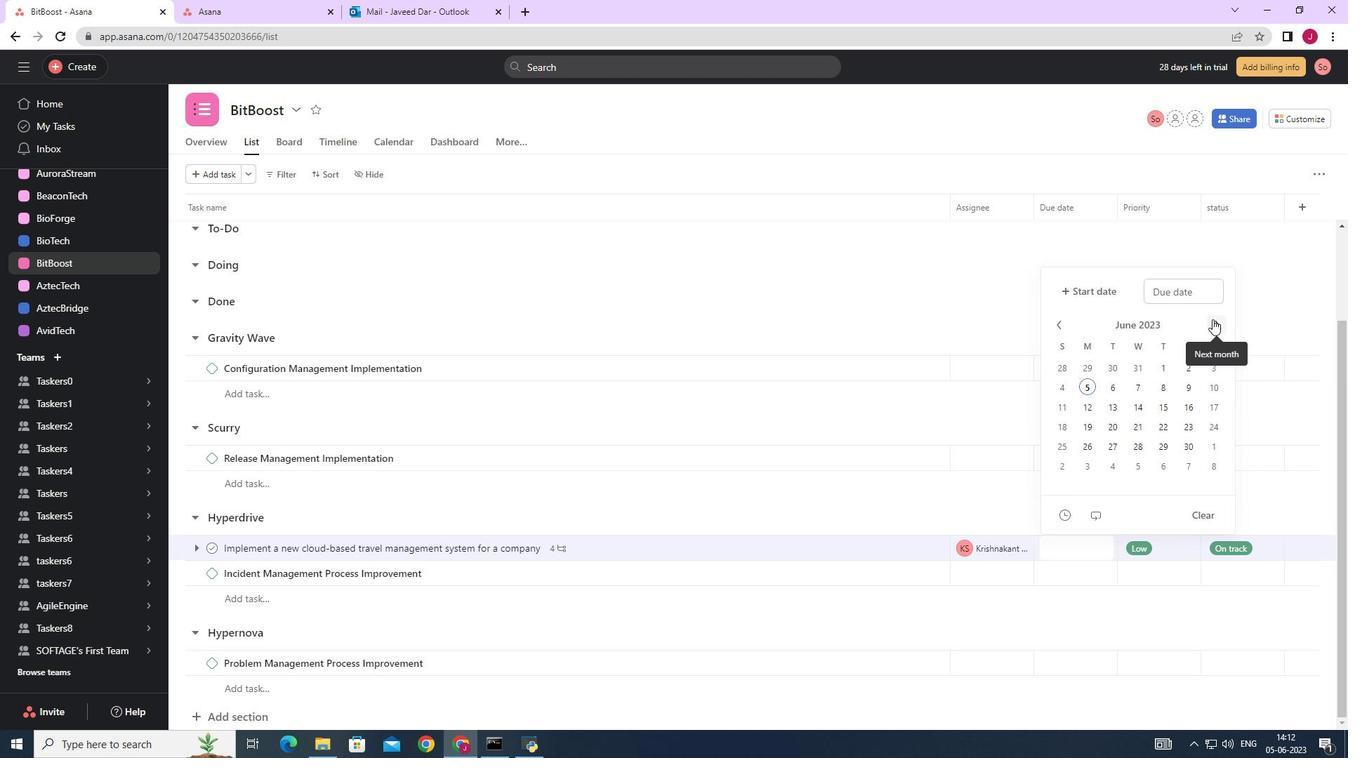 
Action: Mouse pressed left at (1212, 319)
Screenshot: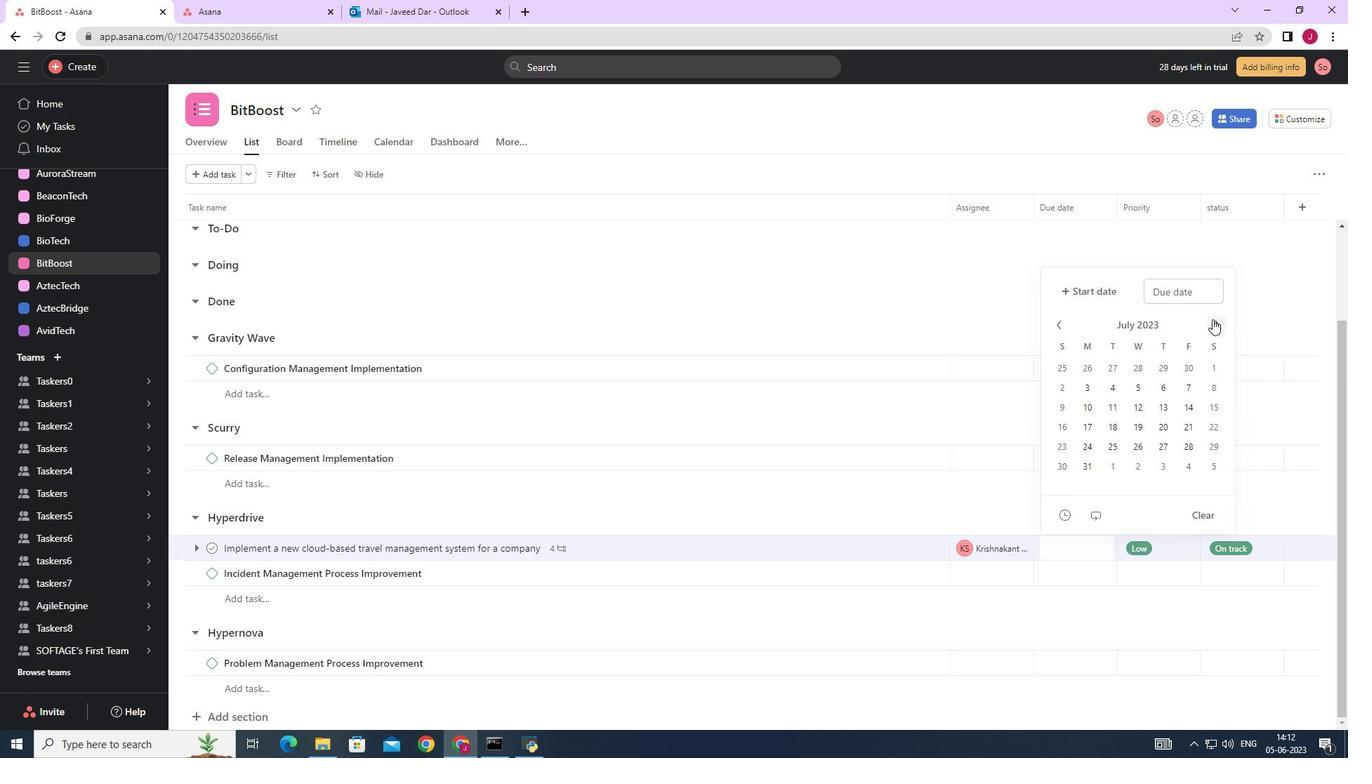 
Action: Mouse pressed left at (1212, 319)
Screenshot: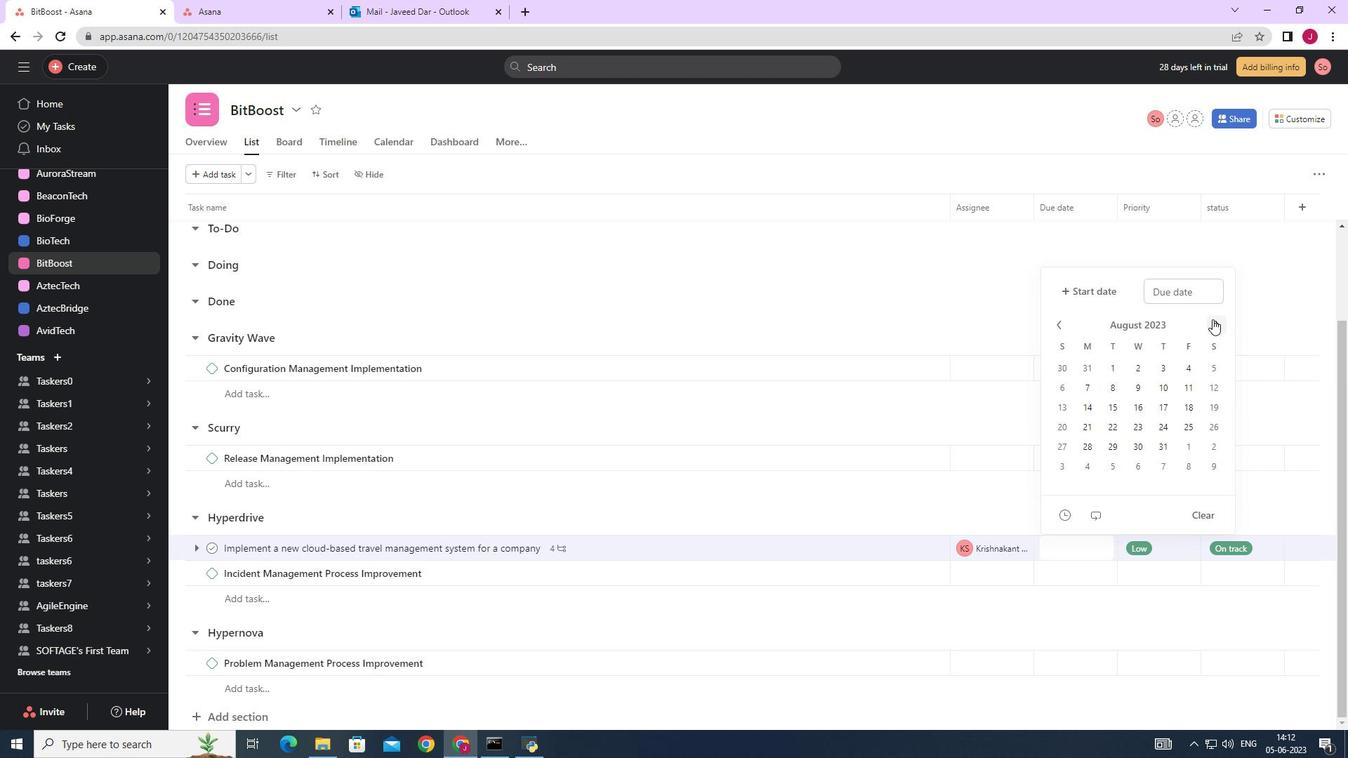 
Action: Mouse pressed left at (1212, 319)
Screenshot: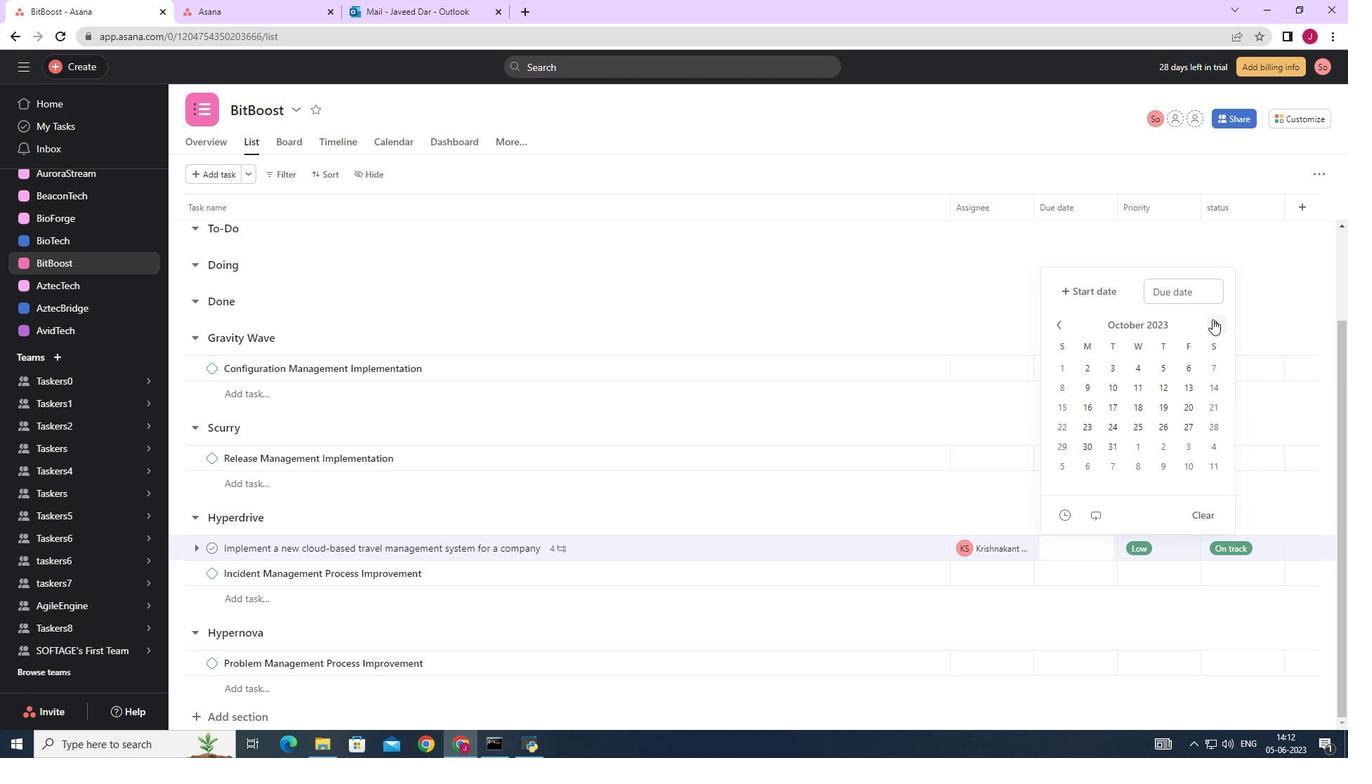 
Action: Mouse moved to (1193, 384)
Screenshot: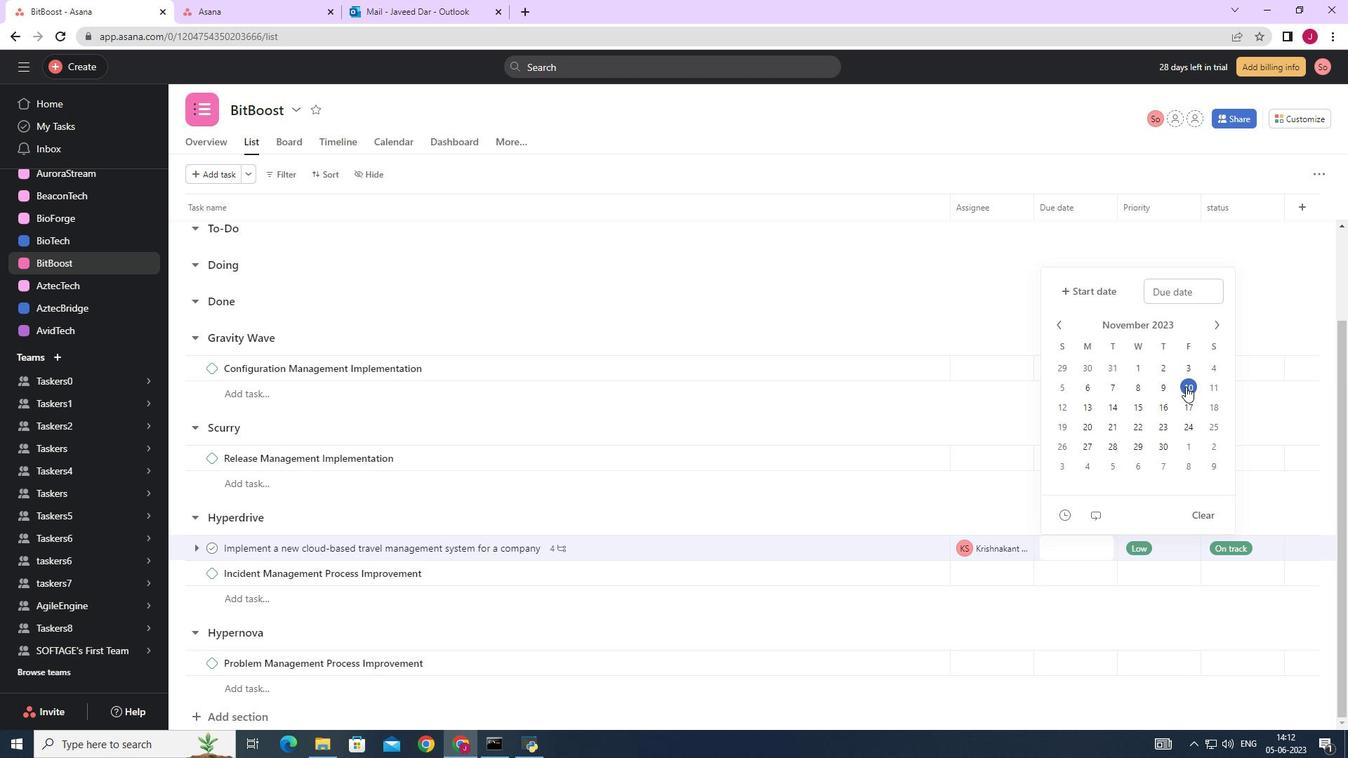 
Action: Mouse pressed left at (1193, 384)
Screenshot: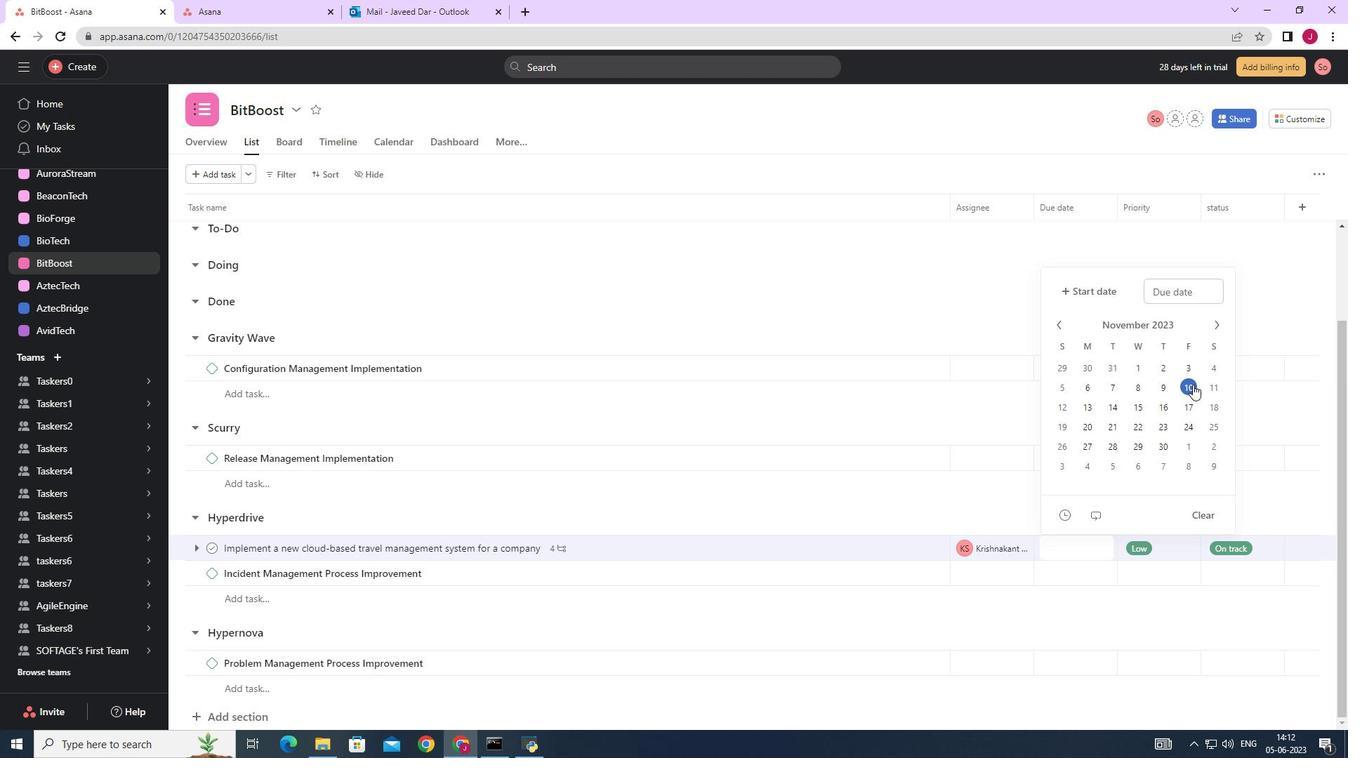 
Action: Mouse moved to (1275, 291)
Screenshot: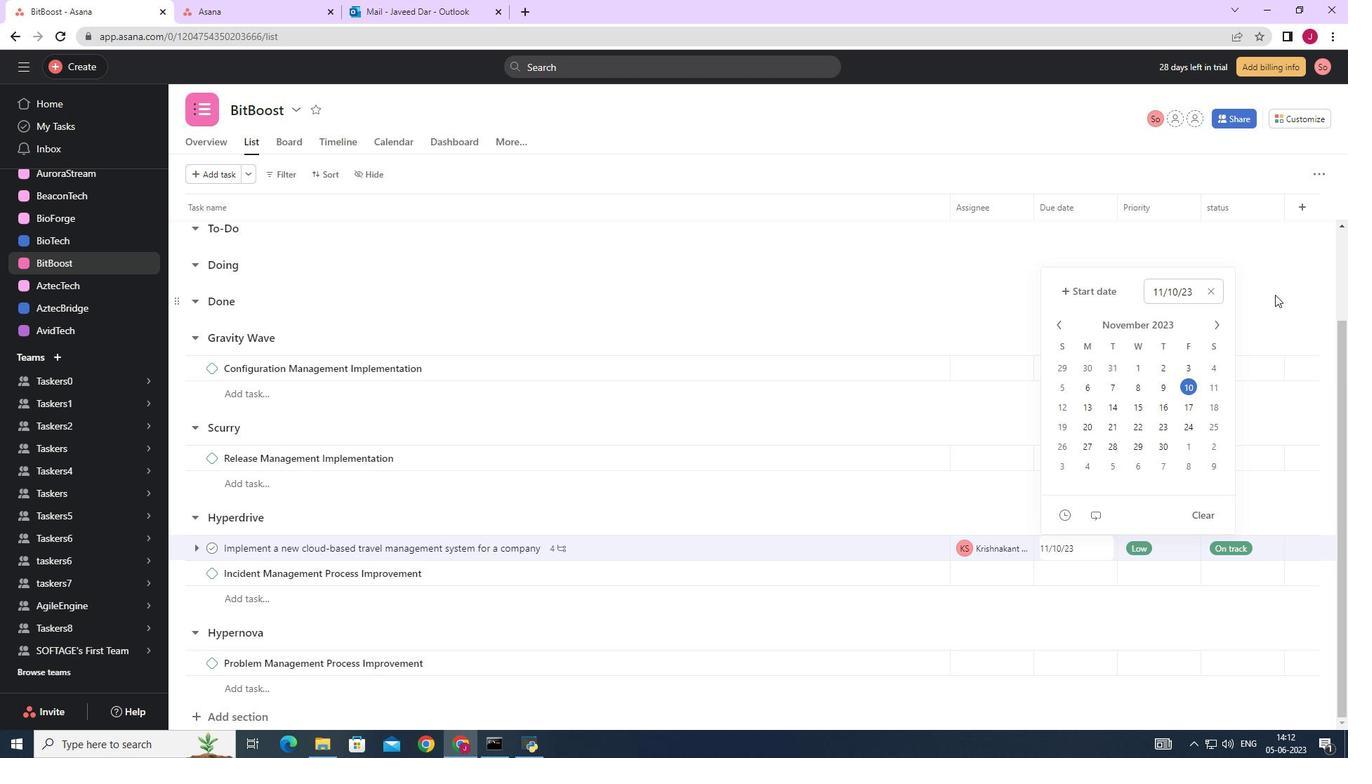 
Action: Mouse pressed left at (1275, 291)
Screenshot: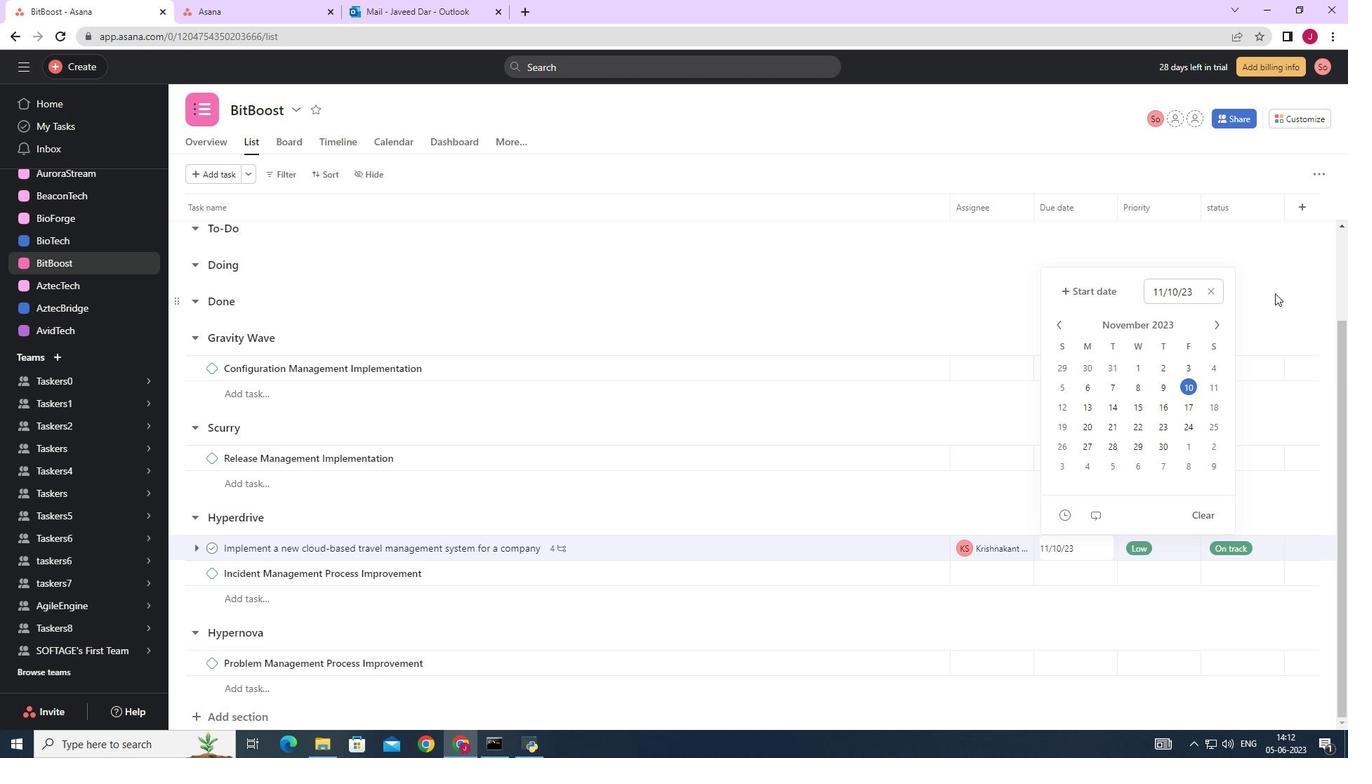 
